 Task: Explore Airbnb accommodation in Troyan, Bulgaria from 5th November, 2023 to 16th November, 2023 for 2 adults.1  bedroom having 1 bed and 1 bathroom. Property type can be hotel. Booking option can be shelf check-in. Look for 5 properties as per requirement.
Action: Mouse moved to (166, 94)
Screenshot: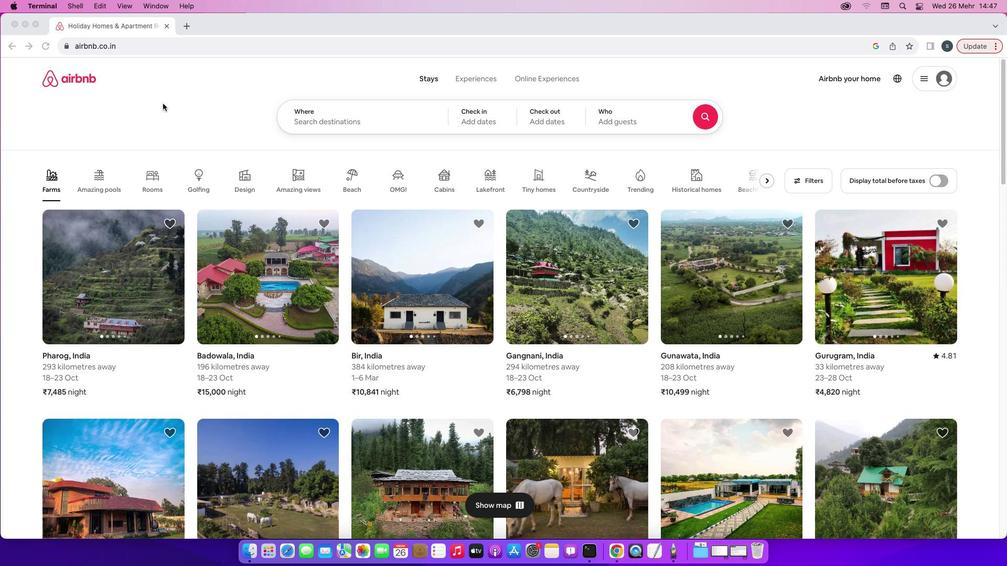 
Action: Mouse pressed left at (166, 94)
Screenshot: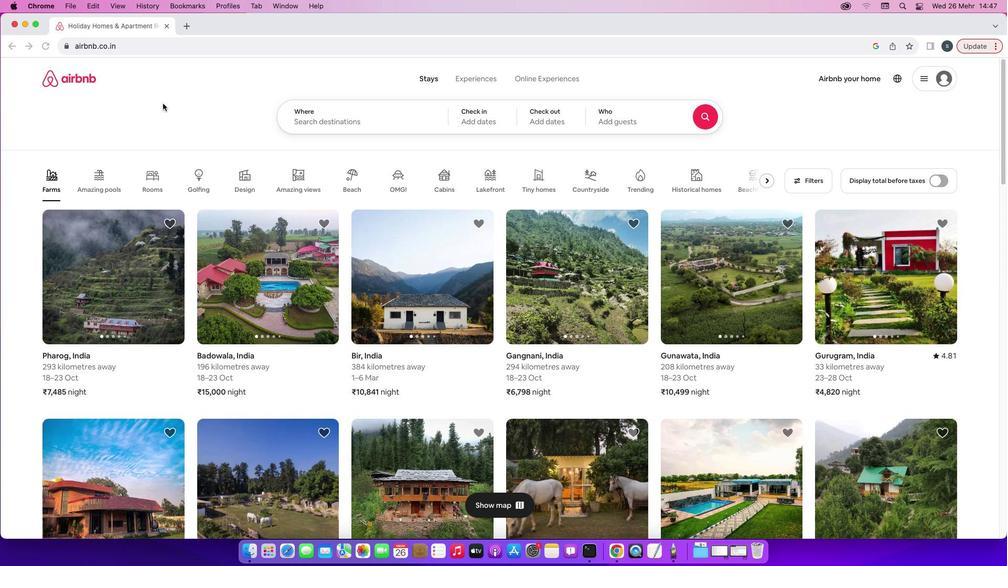 
Action: Mouse moved to (348, 110)
Screenshot: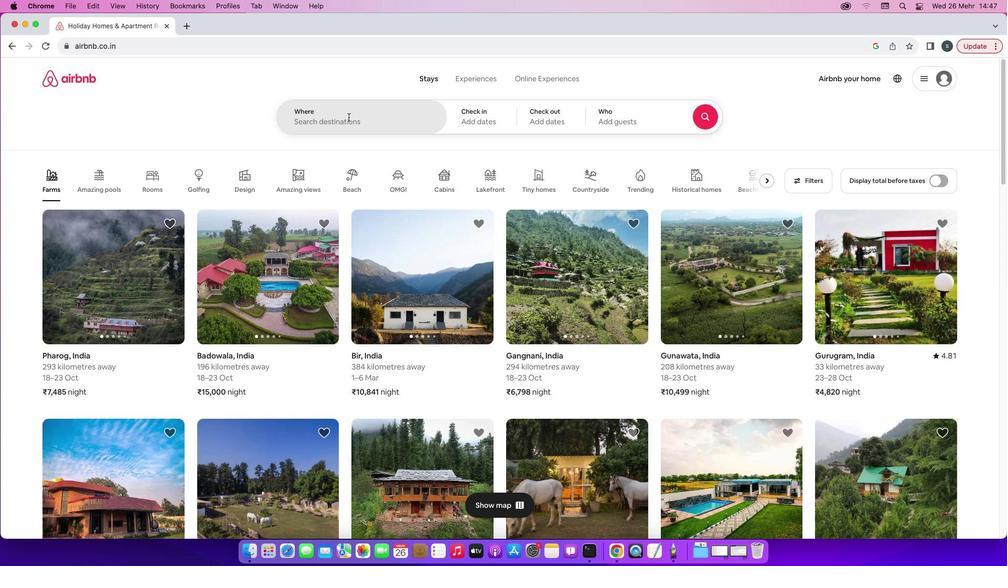 
Action: Mouse pressed left at (348, 110)
Screenshot: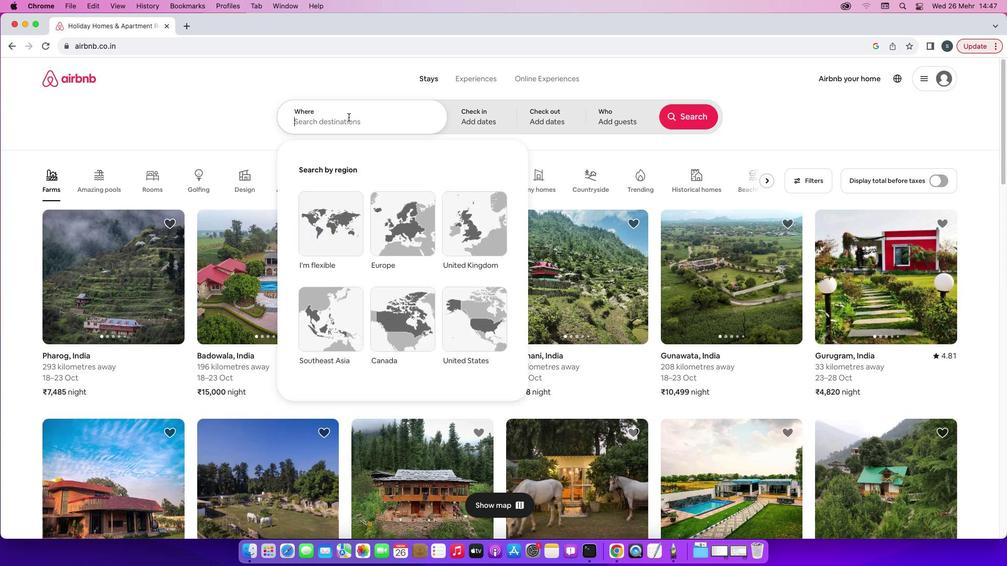 
Action: Key pressed 'T'Key.caps_lock'r''o''y''a''n'','Key.spaceKey.caps_lock'B'Key.caps_lock'u''l''g''a''r''i''a'Key.enter
Screenshot: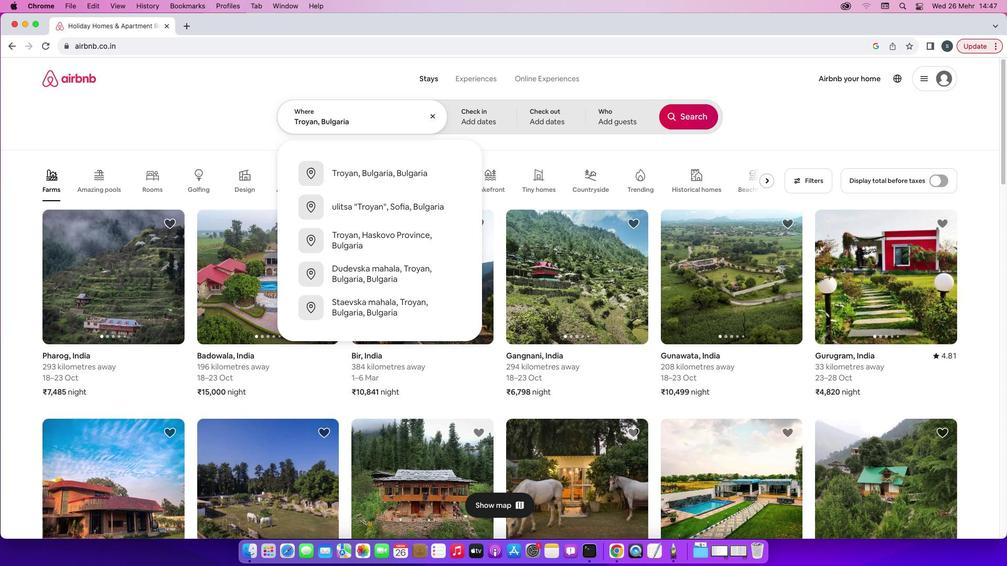 
Action: Mouse moved to (522, 287)
Screenshot: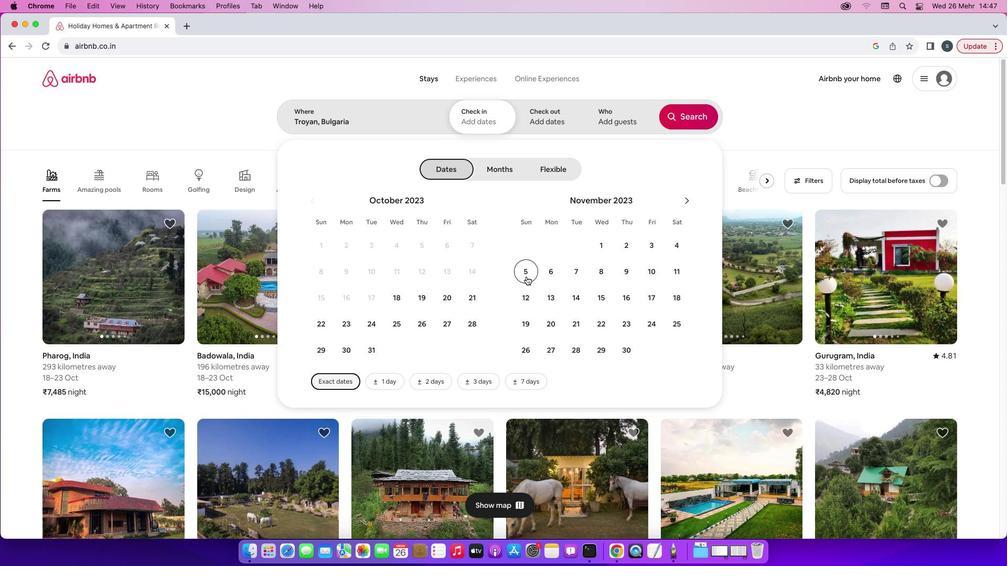 
Action: Mouse pressed left at (522, 287)
Screenshot: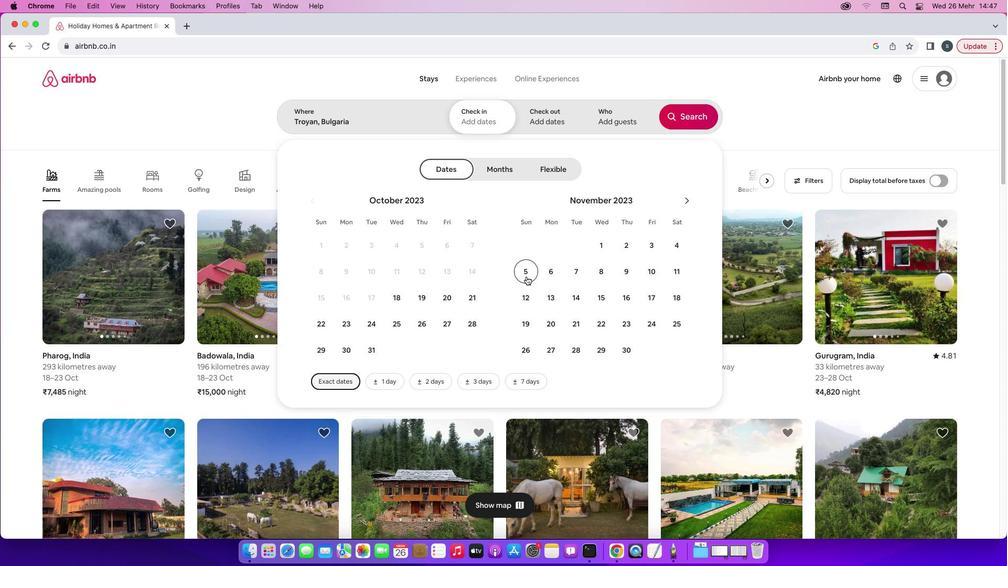 
Action: Mouse moved to (622, 316)
Screenshot: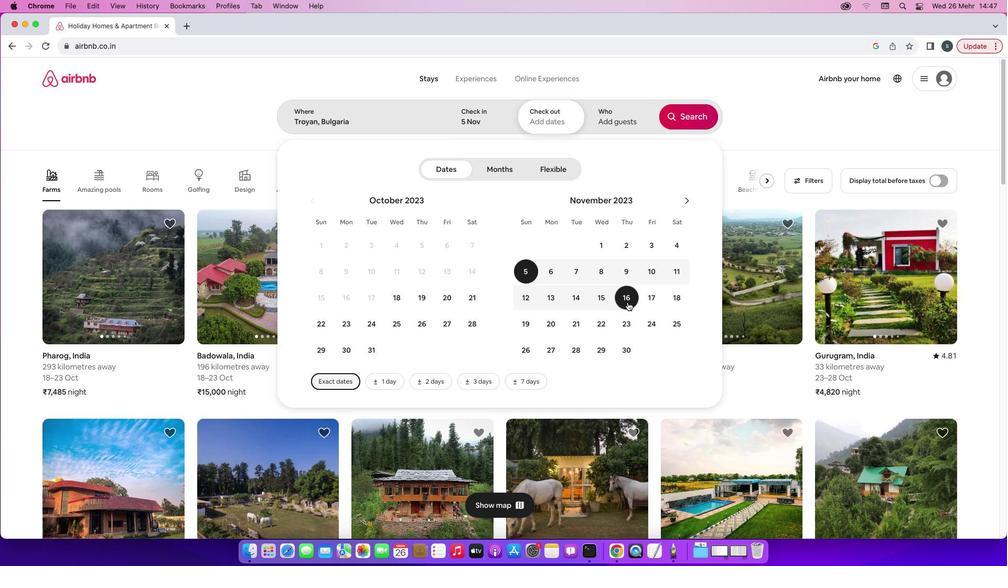 
Action: Mouse pressed left at (622, 316)
Screenshot: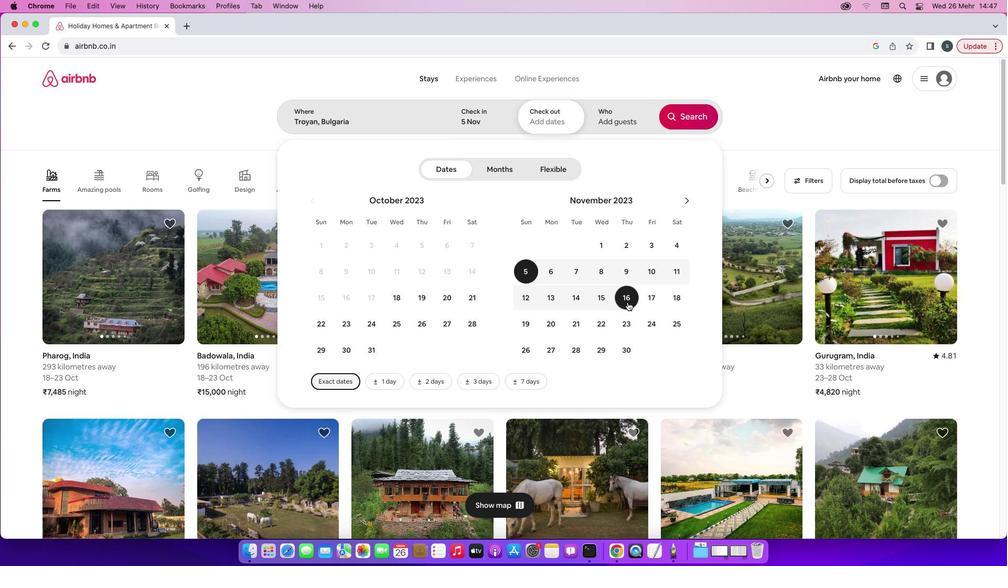 
Action: Mouse moved to (595, 106)
Screenshot: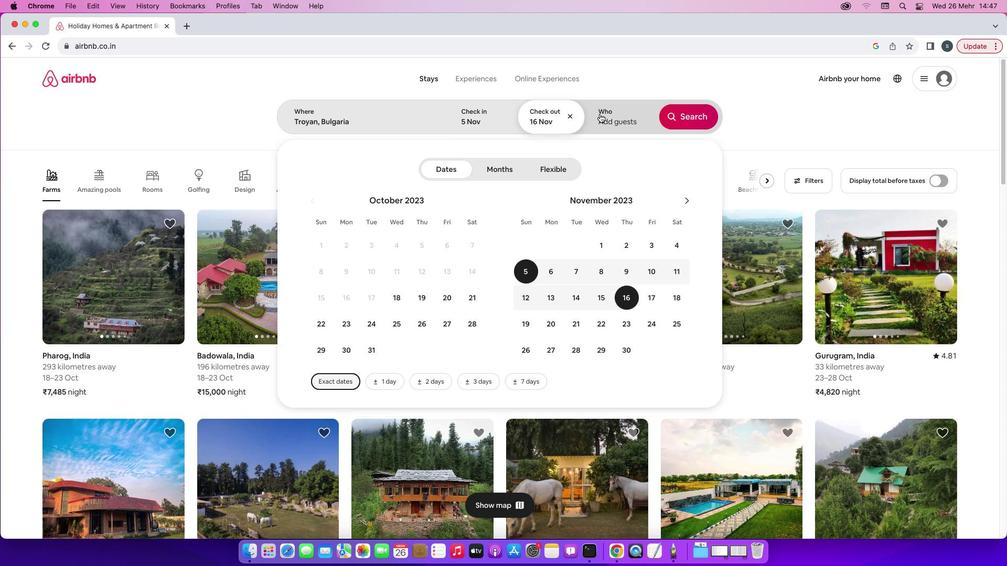 
Action: Mouse pressed left at (595, 106)
Screenshot: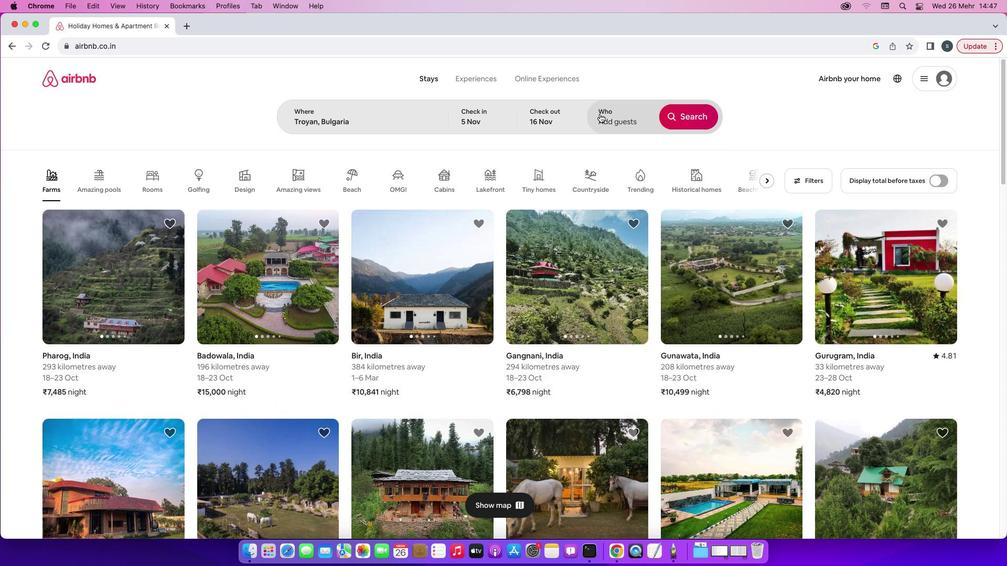 
Action: Mouse moved to (686, 174)
Screenshot: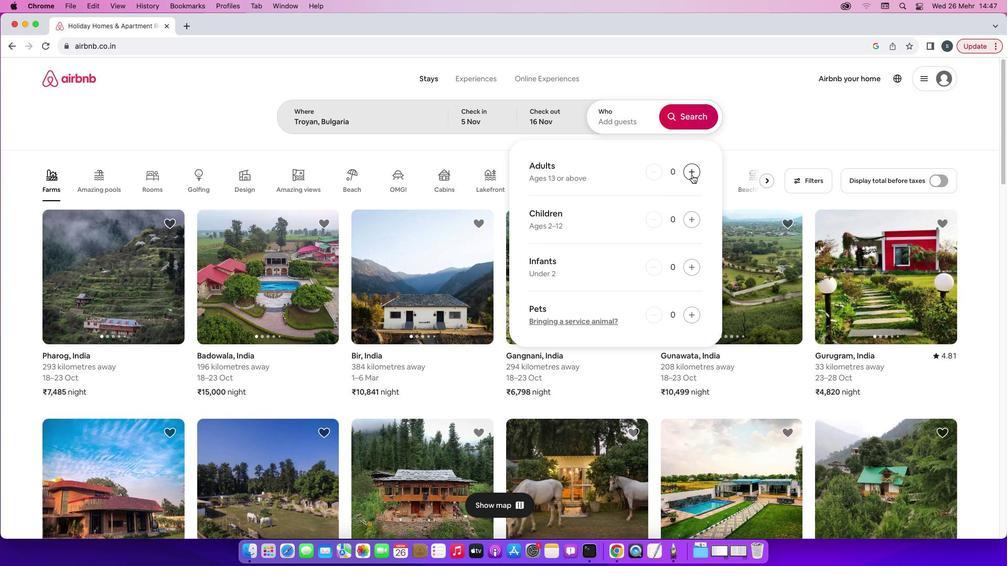 
Action: Mouse pressed left at (686, 174)
Screenshot: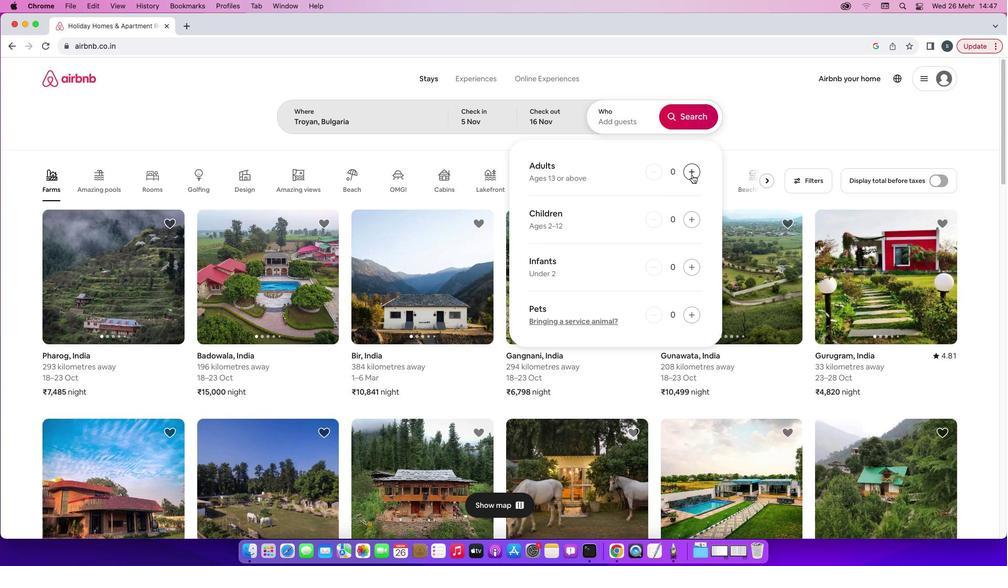 
Action: Mouse pressed left at (686, 174)
Screenshot: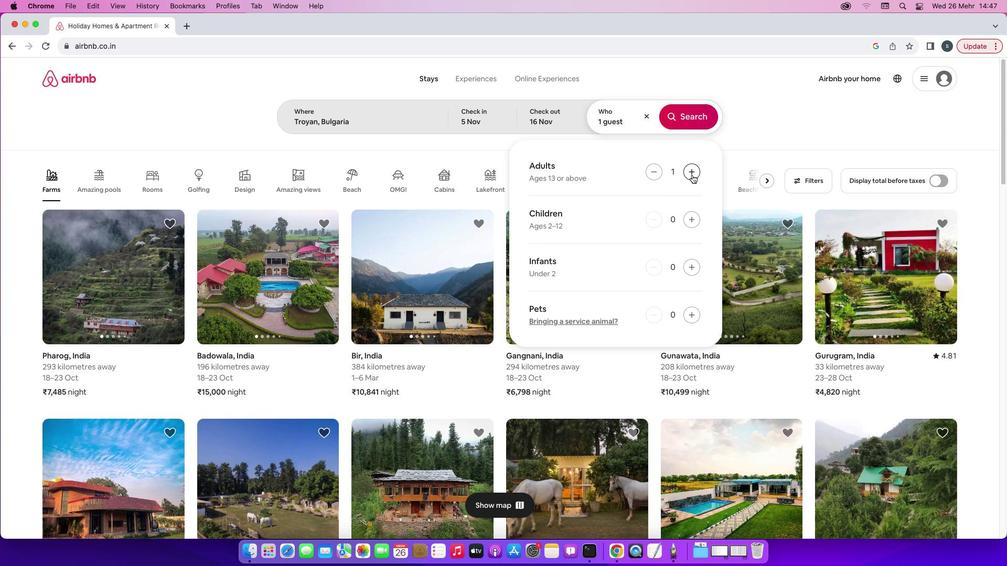 
Action: Mouse moved to (674, 109)
Screenshot: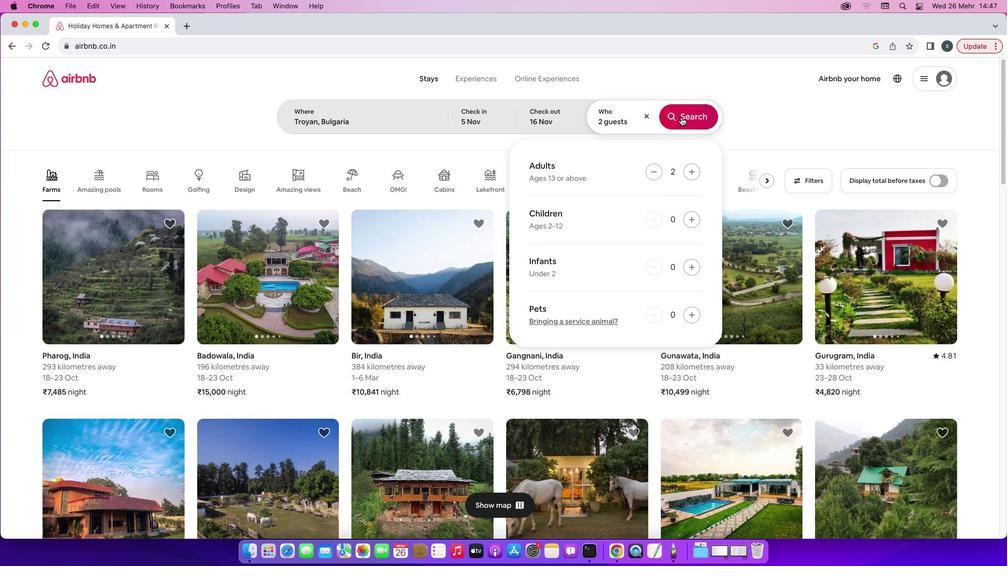 
Action: Mouse pressed left at (674, 109)
Screenshot: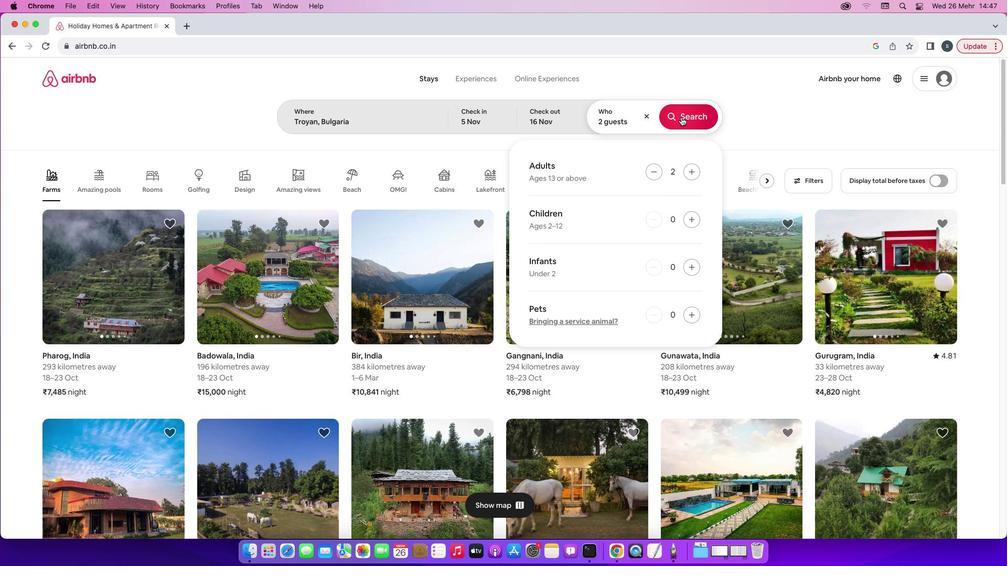 
Action: Mouse moved to (831, 116)
Screenshot: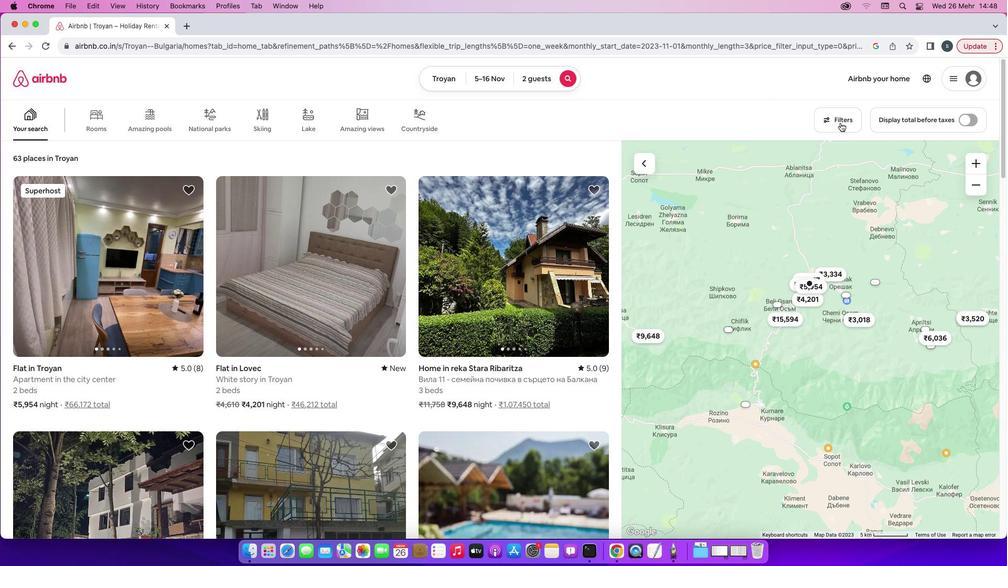 
Action: Mouse pressed left at (831, 116)
Screenshot: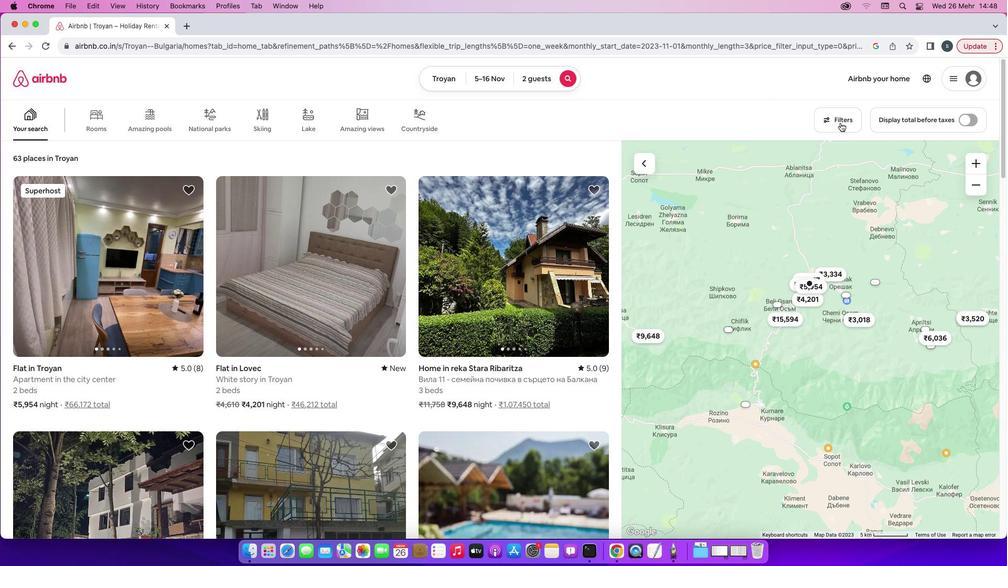 
Action: Mouse moved to (445, 345)
Screenshot: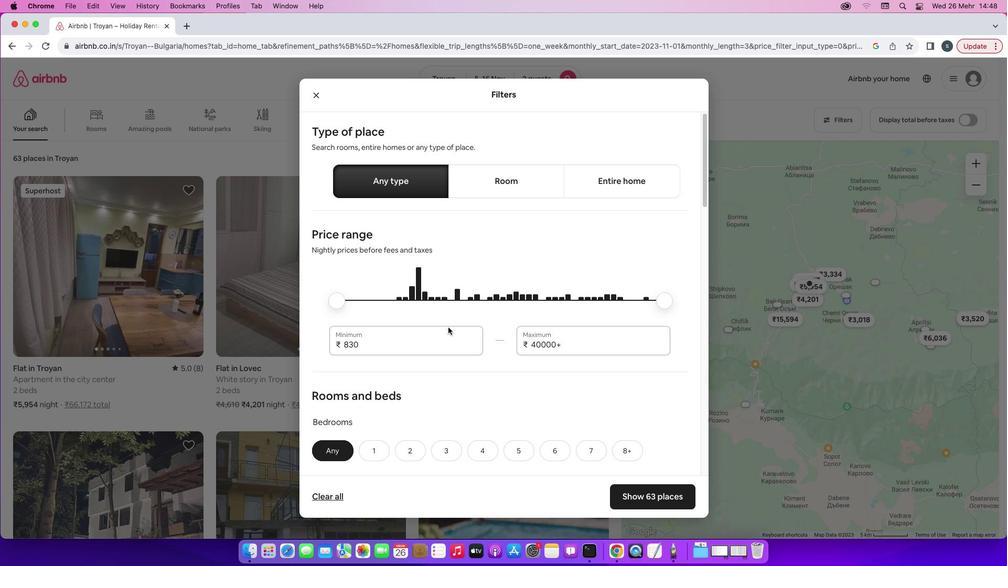
Action: Mouse scrolled (445, 345) with delta (6, -20)
Screenshot: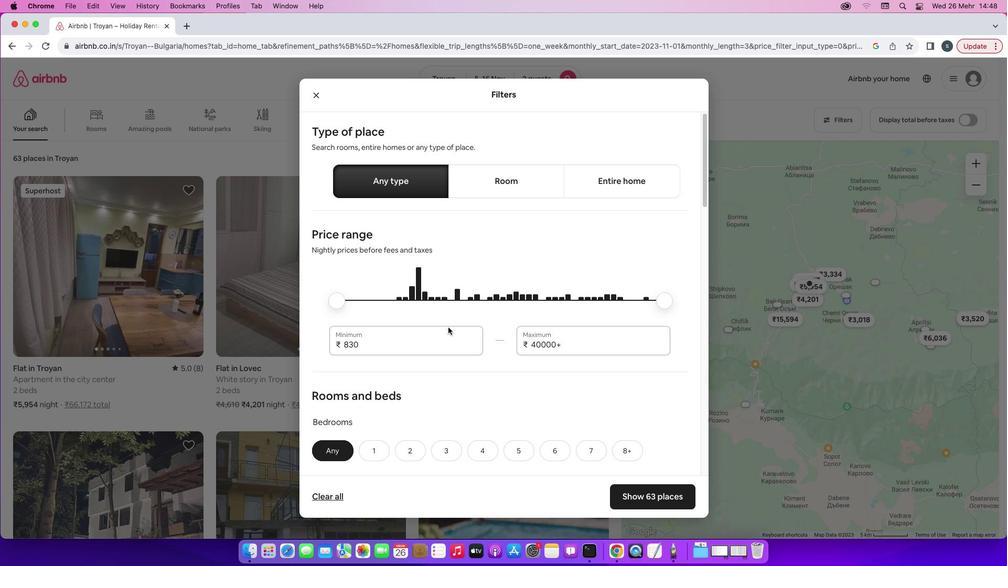 
Action: Mouse scrolled (445, 345) with delta (6, -20)
Screenshot: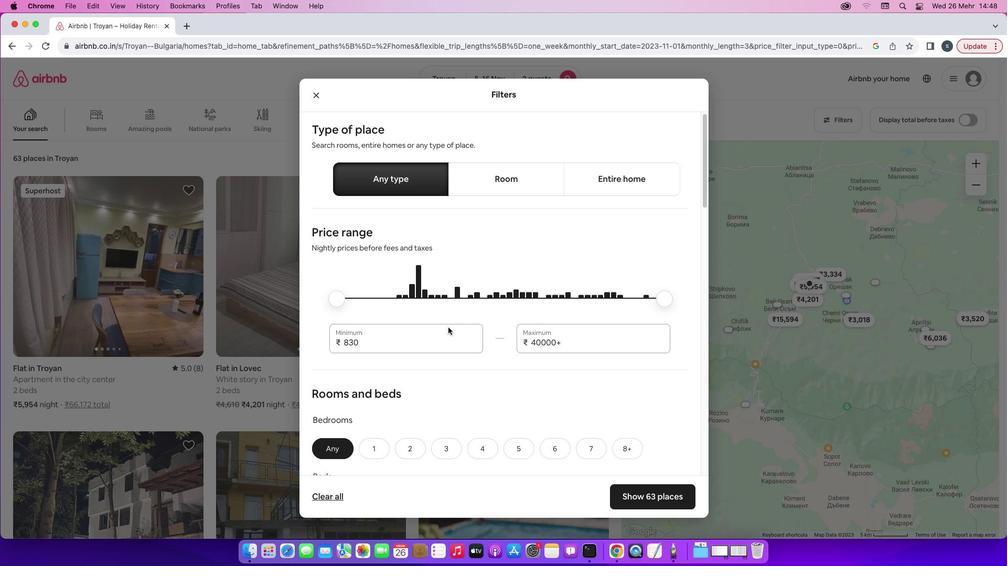 
Action: Mouse scrolled (445, 345) with delta (6, -20)
Screenshot: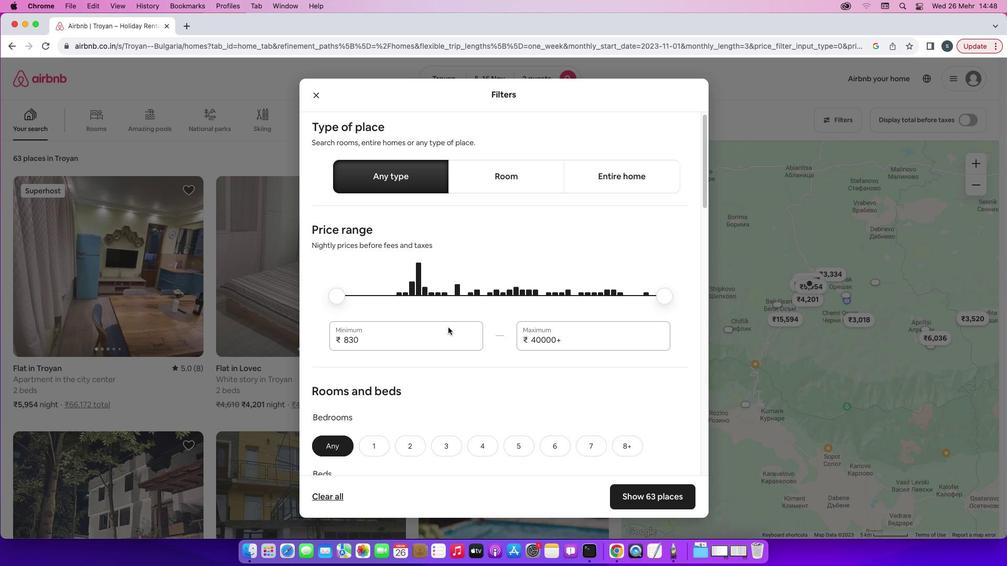 
Action: Mouse scrolled (445, 345) with delta (6, -21)
Screenshot: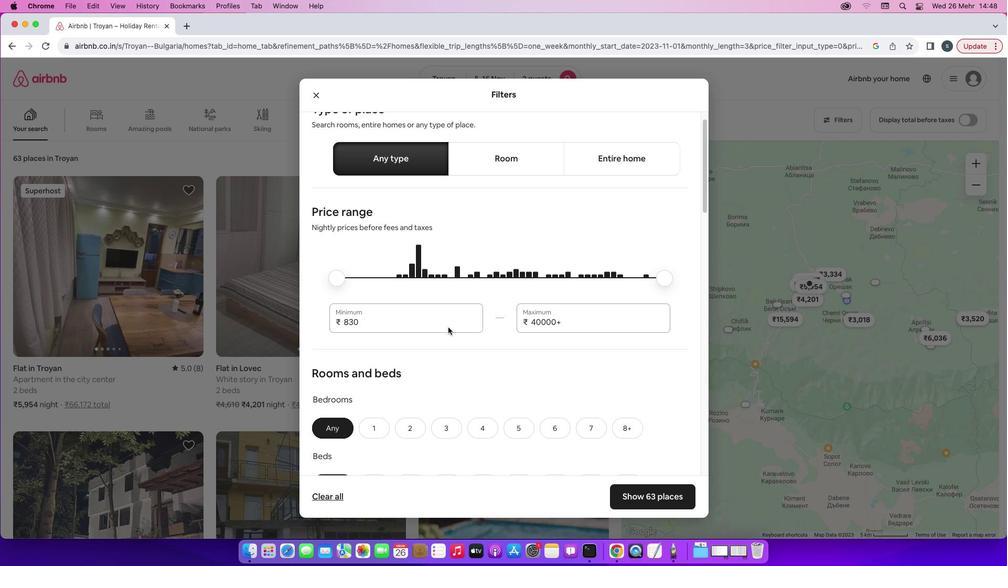 
Action: Mouse scrolled (445, 345) with delta (6, -20)
Screenshot: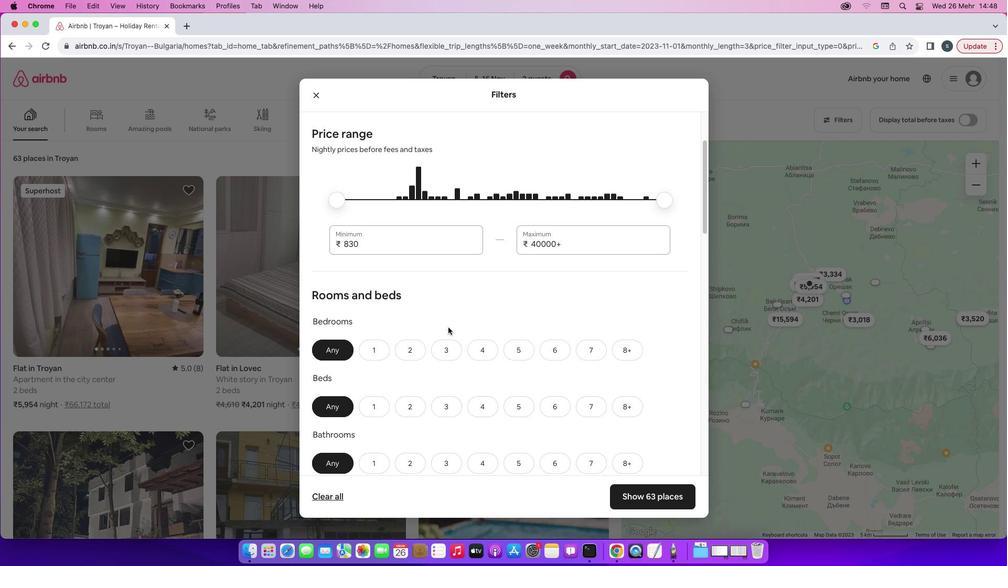 
Action: Mouse scrolled (445, 345) with delta (6, -20)
Screenshot: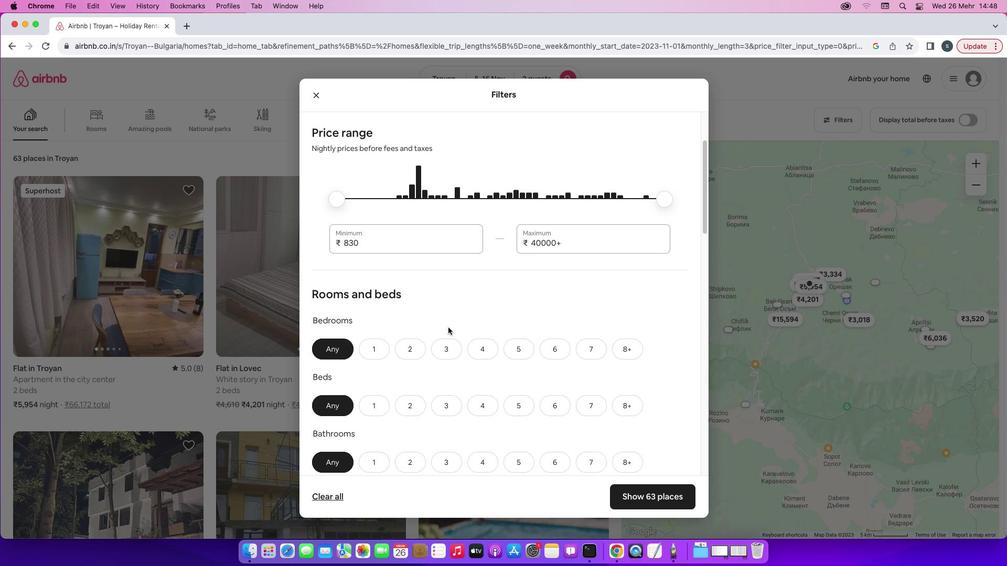 
Action: Mouse scrolled (445, 345) with delta (6, -21)
Screenshot: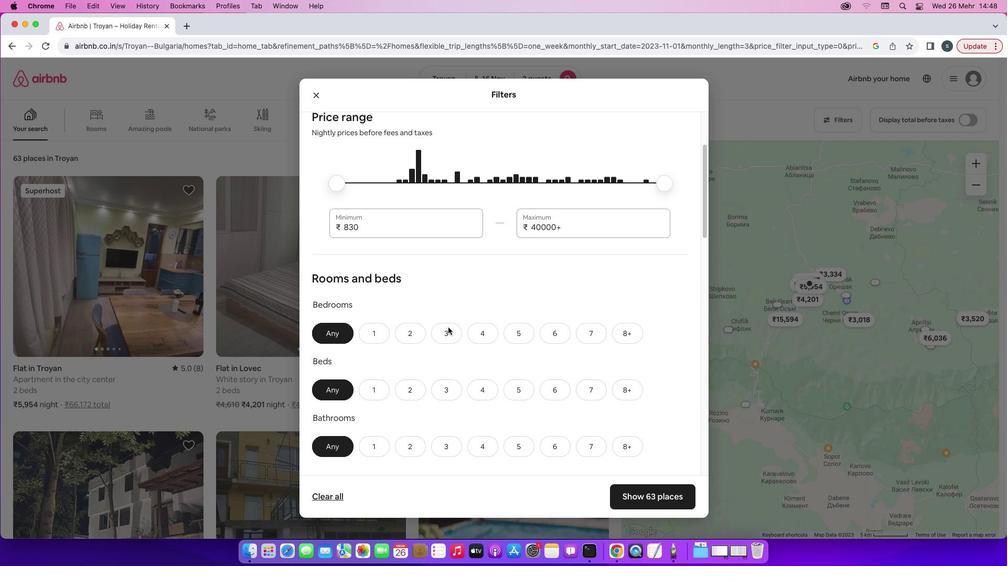 
Action: Mouse moved to (372, 282)
Screenshot: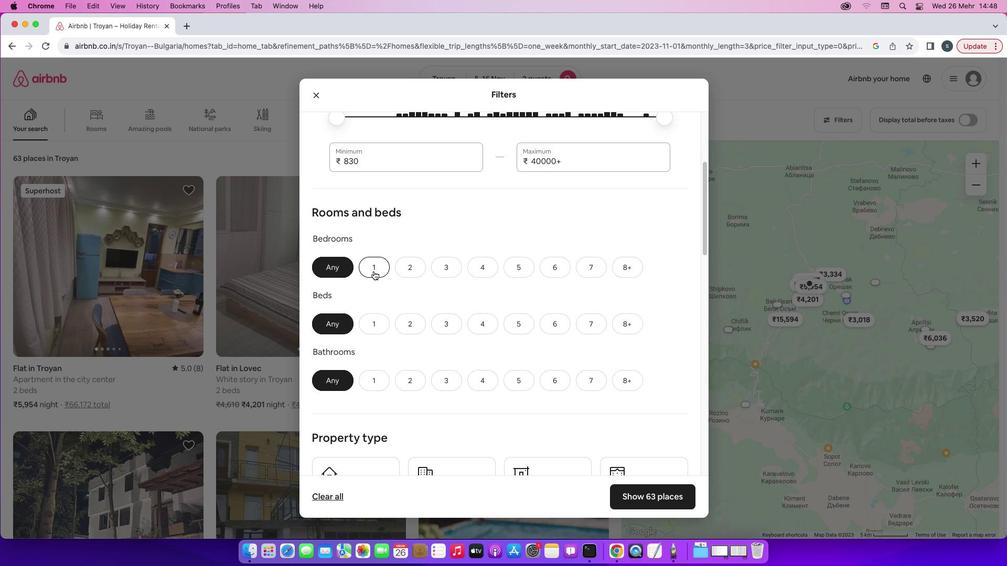 
Action: Mouse pressed left at (372, 282)
Screenshot: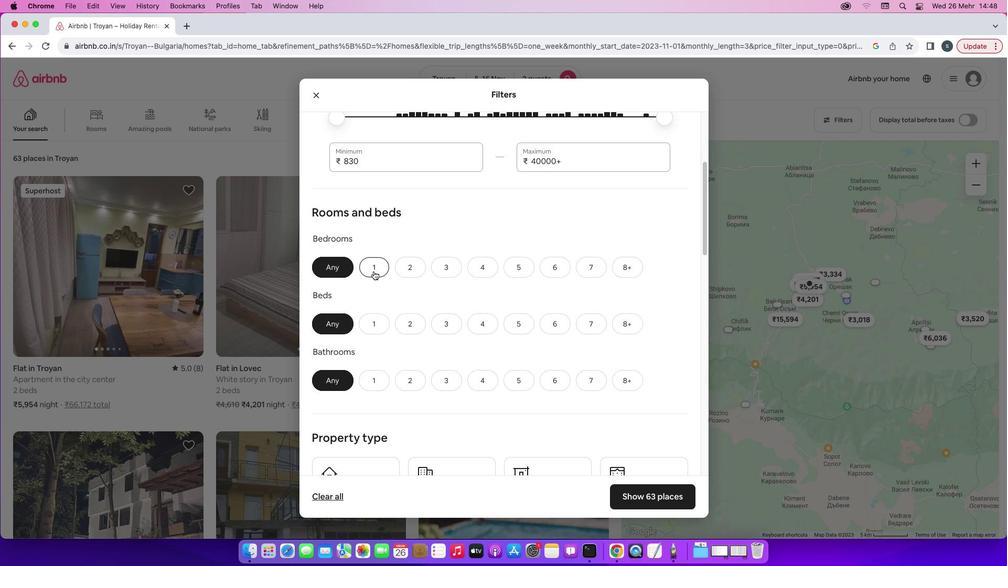 
Action: Mouse moved to (372, 350)
Screenshot: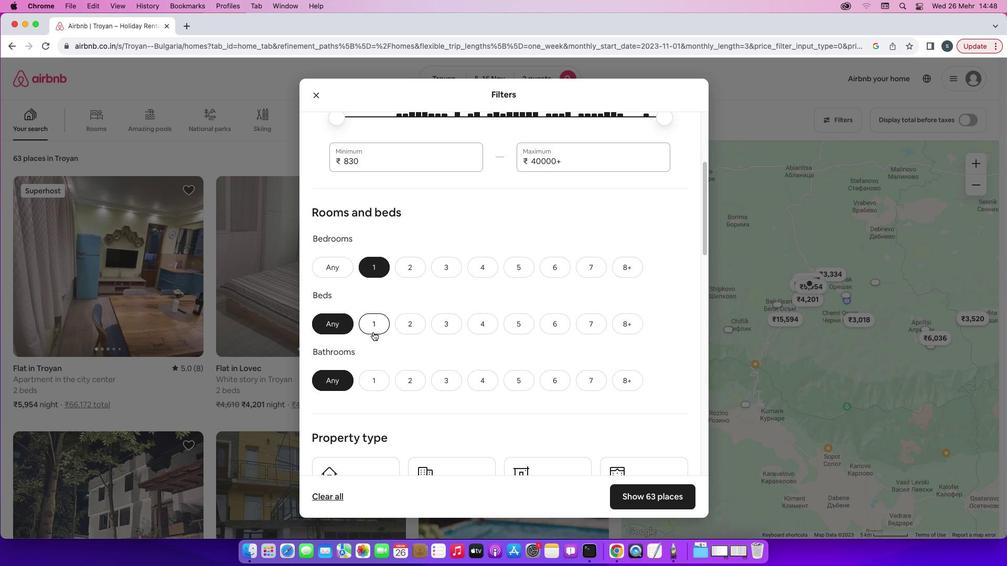 
Action: Mouse pressed left at (372, 350)
Screenshot: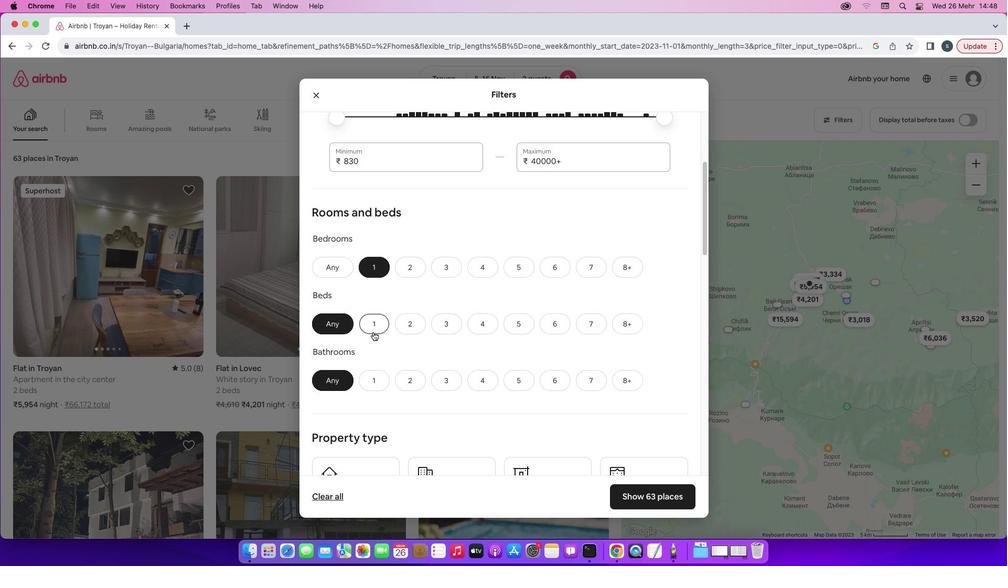 
Action: Mouse moved to (375, 400)
Screenshot: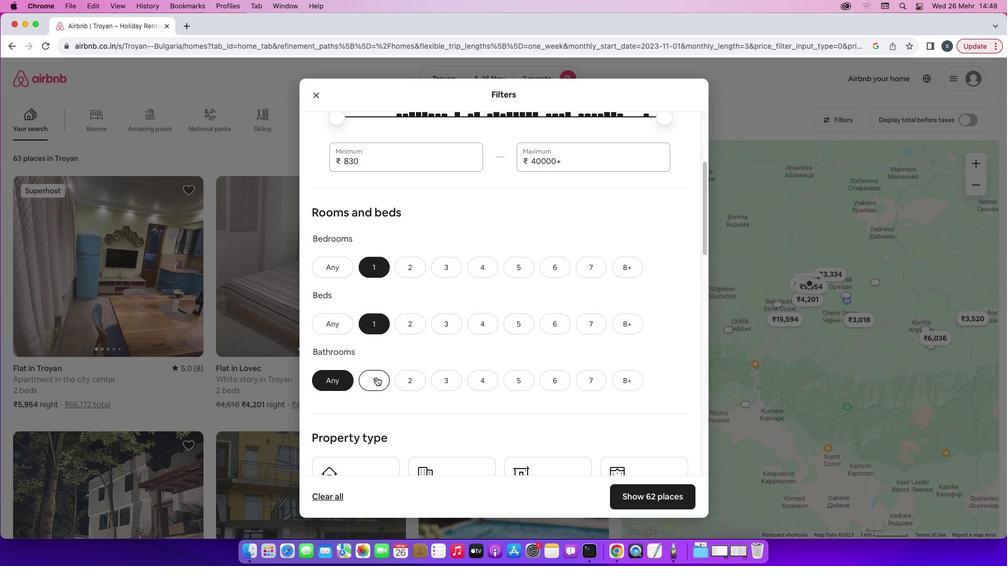 
Action: Mouse pressed left at (375, 400)
Screenshot: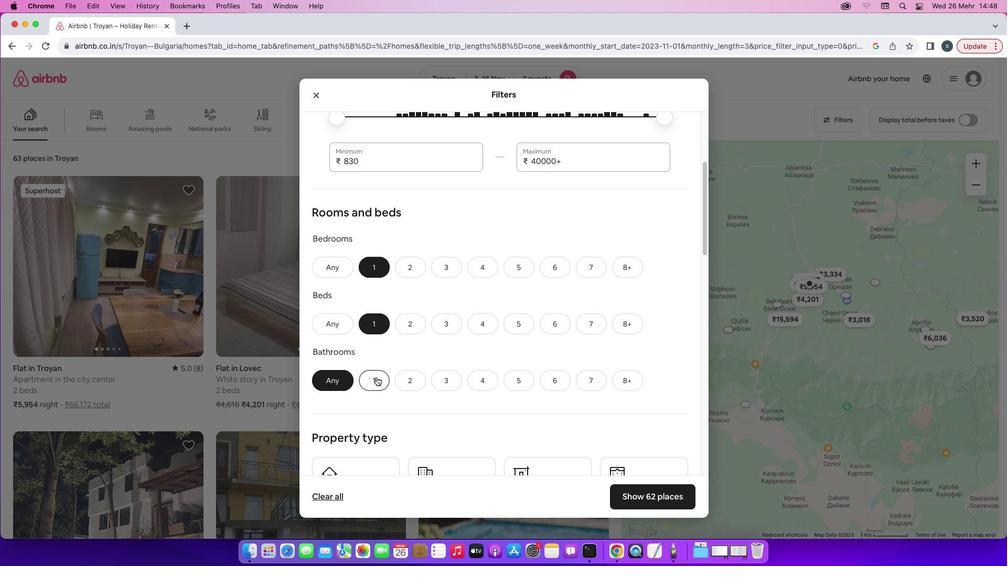 
Action: Mouse moved to (451, 375)
Screenshot: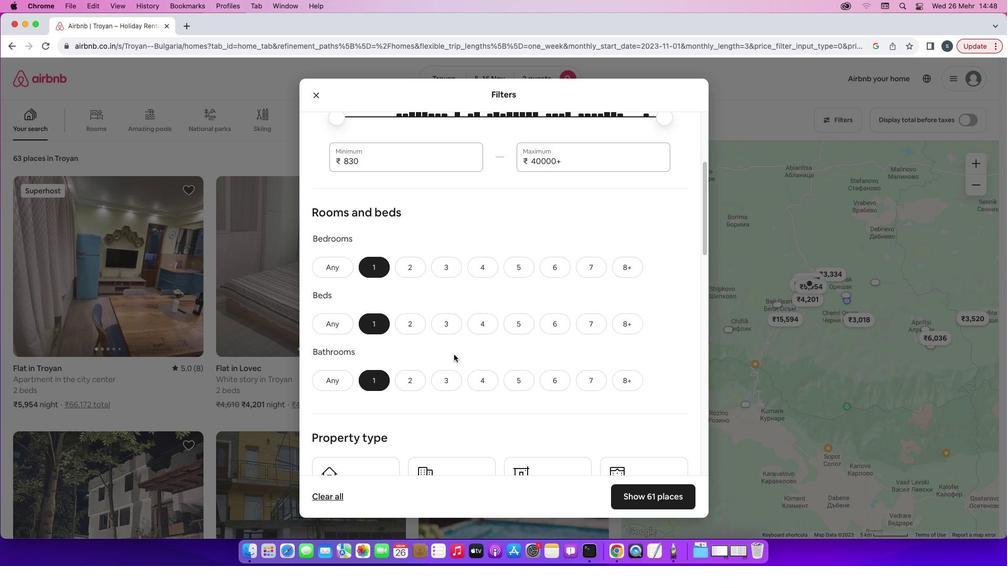 
Action: Mouse scrolled (451, 375) with delta (6, -20)
Screenshot: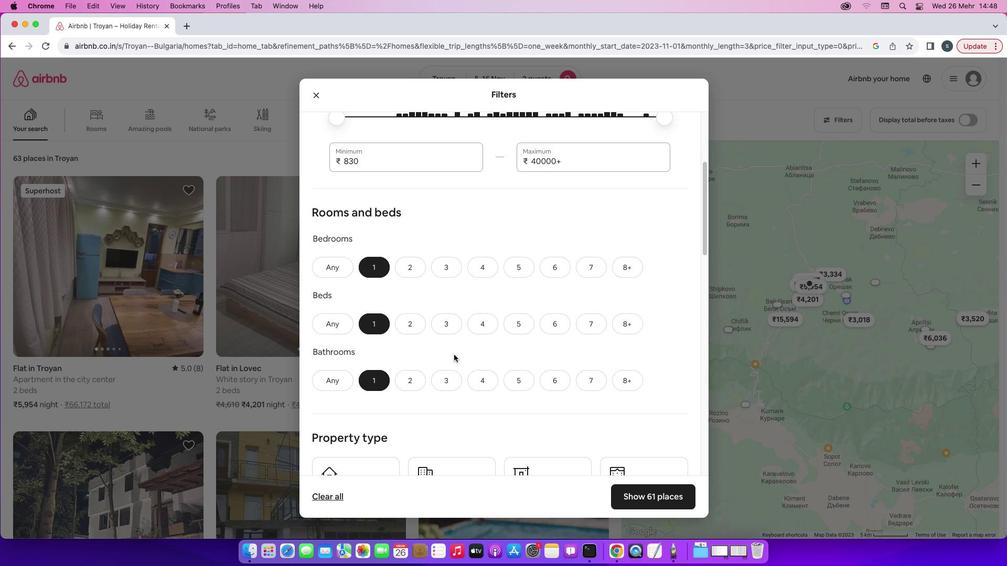
Action: Mouse scrolled (451, 375) with delta (6, -20)
Screenshot: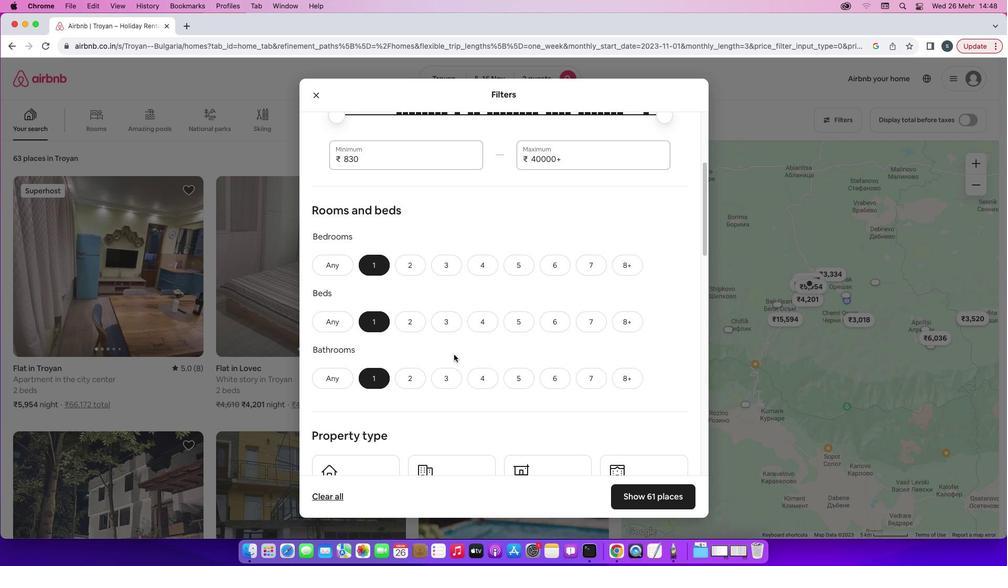 
Action: Mouse scrolled (451, 375) with delta (6, -20)
Screenshot: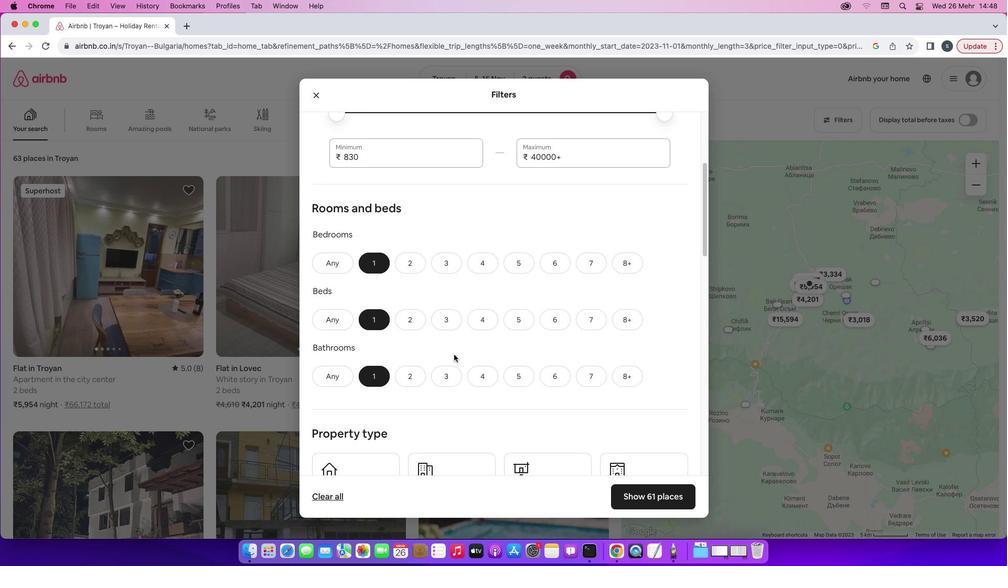 
Action: Mouse scrolled (451, 375) with delta (6, -20)
Screenshot: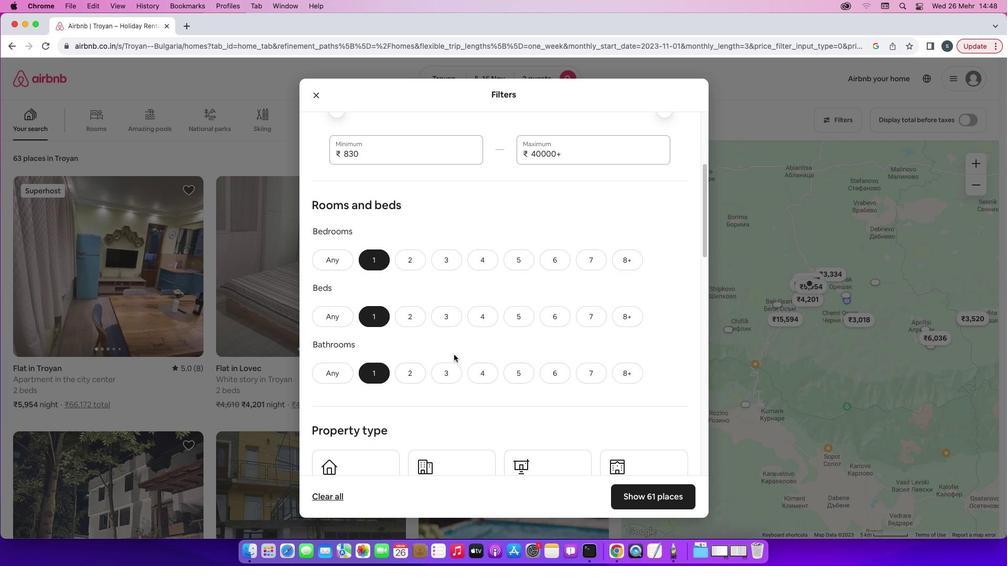 
Action: Mouse moved to (452, 375)
Screenshot: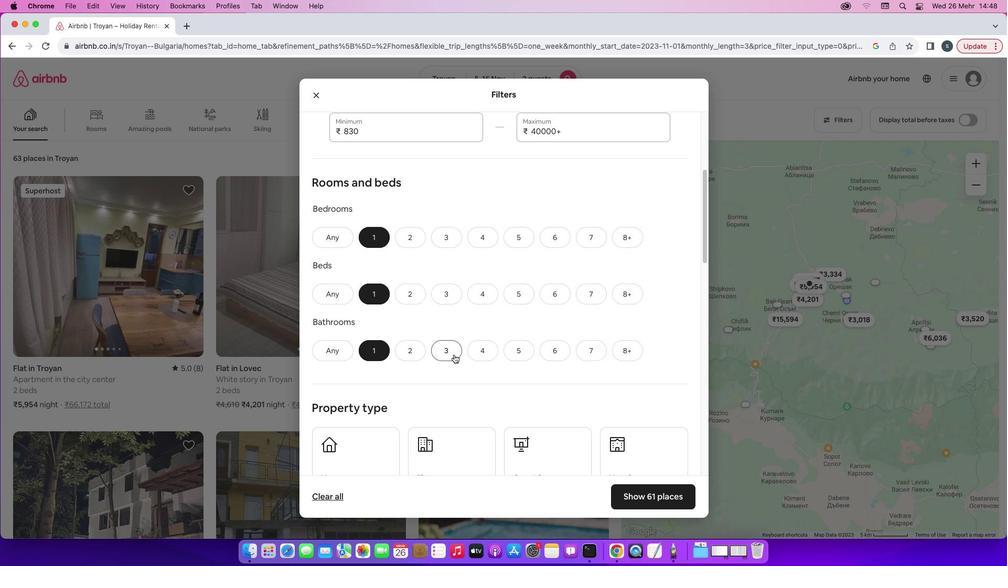
Action: Mouse scrolled (452, 375) with delta (6, -20)
Screenshot: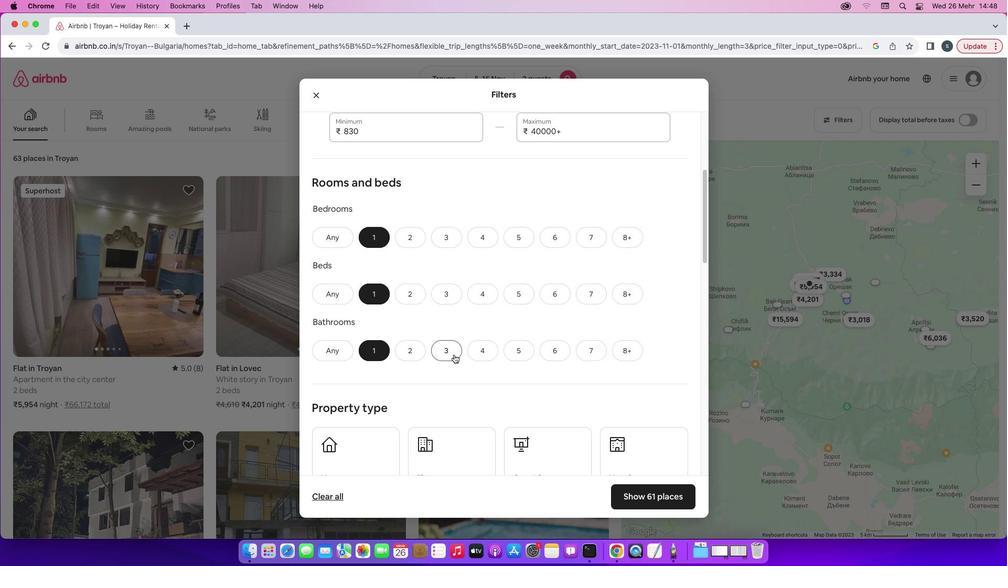 
Action: Mouse scrolled (452, 375) with delta (6, -20)
Screenshot: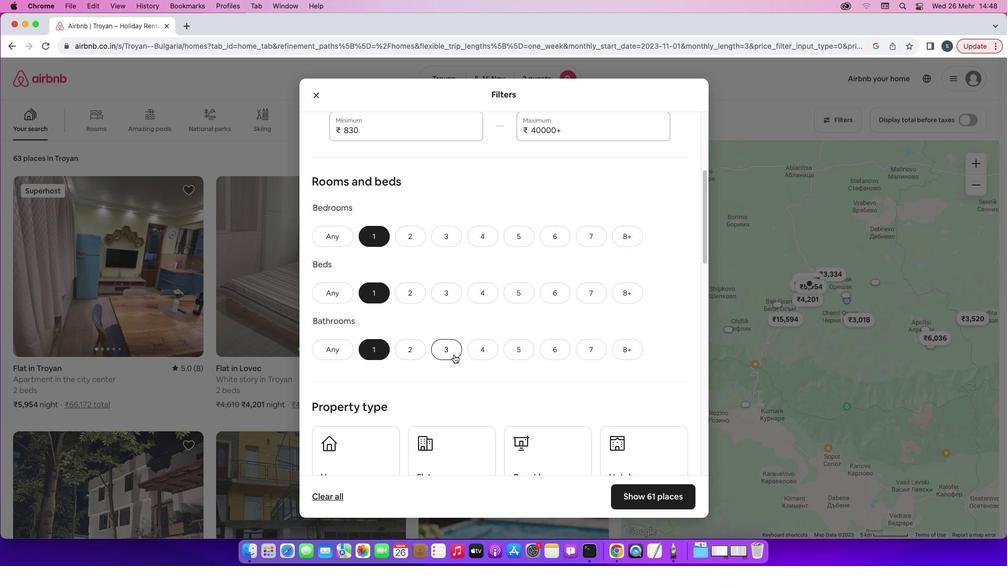 
Action: Mouse scrolled (452, 375) with delta (6, -20)
Screenshot: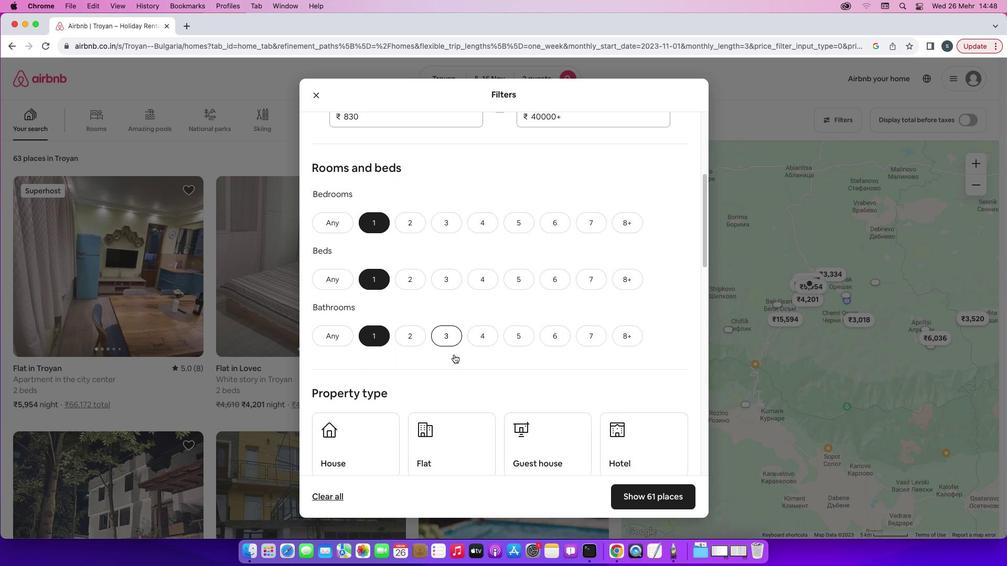 
Action: Mouse scrolled (452, 375) with delta (6, -20)
Screenshot: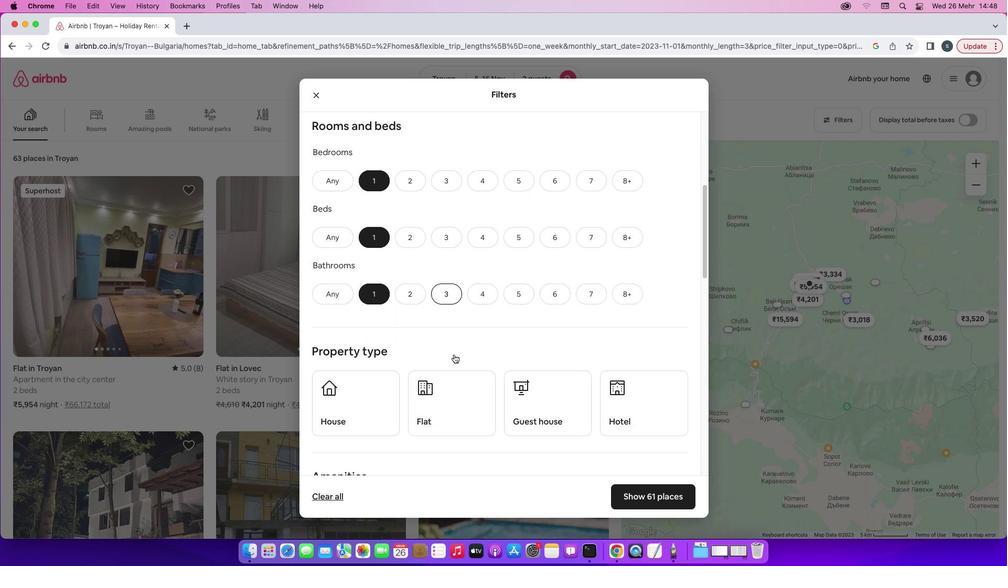 
Action: Mouse moved to (620, 432)
Screenshot: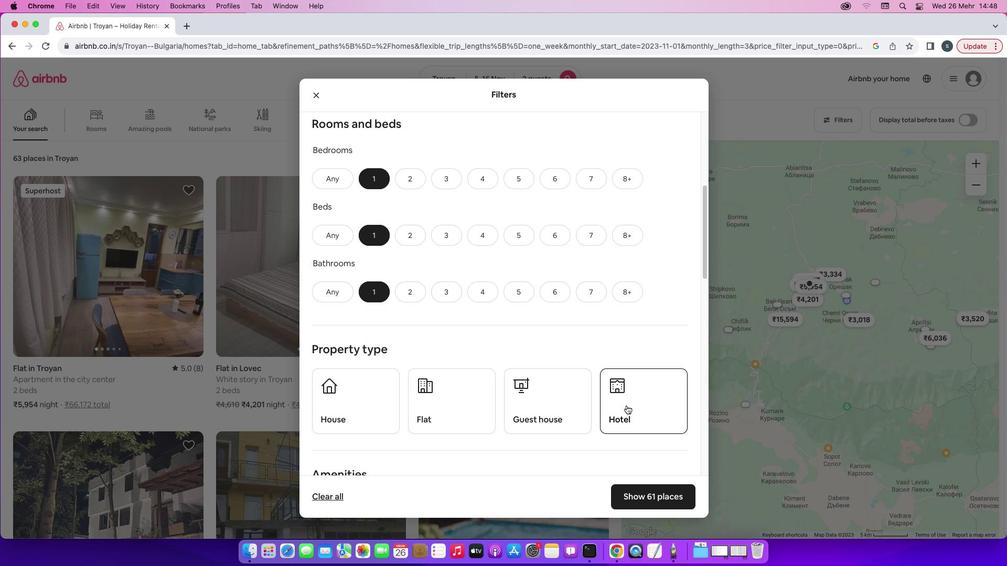 
Action: Mouse pressed left at (620, 432)
Screenshot: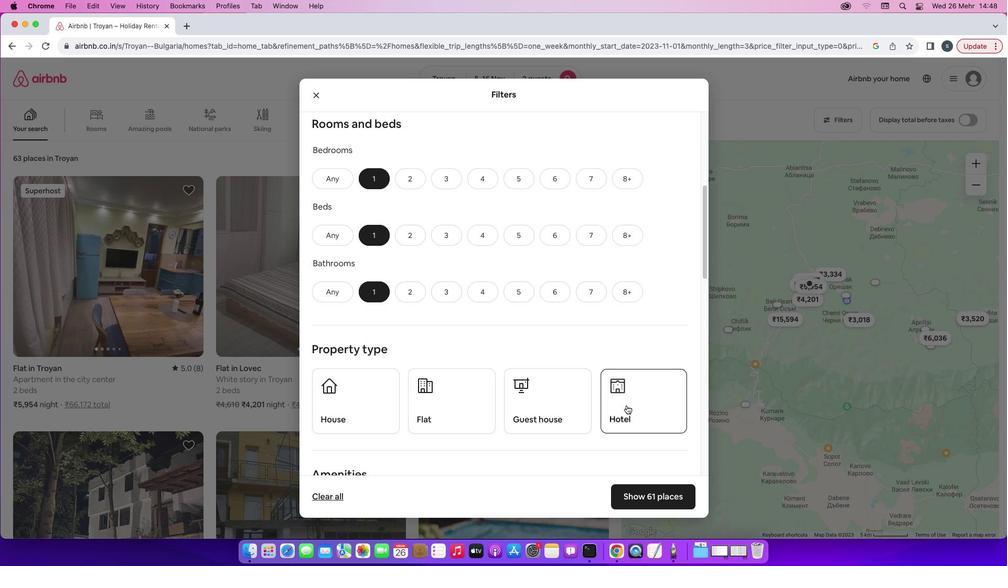 
Action: Mouse moved to (530, 363)
Screenshot: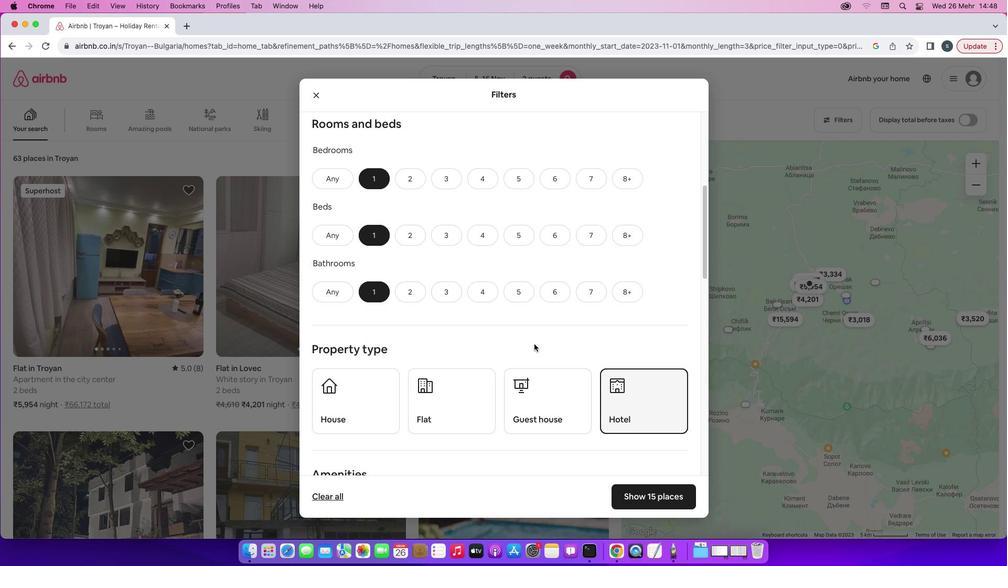 
Action: Mouse scrolled (530, 363) with delta (6, -20)
Screenshot: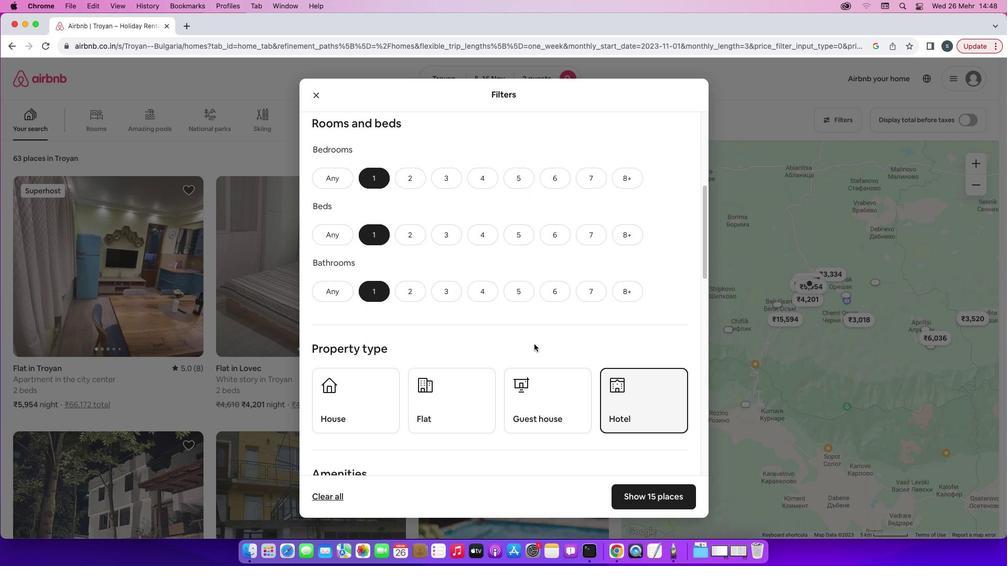 
Action: Mouse scrolled (530, 363) with delta (6, -20)
Screenshot: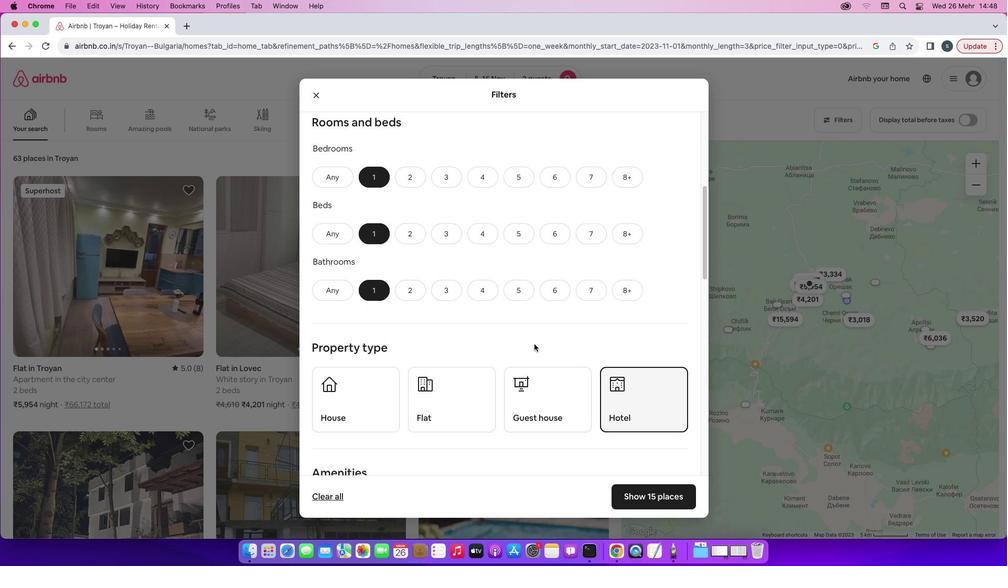 
Action: Mouse scrolled (530, 363) with delta (6, -20)
Screenshot: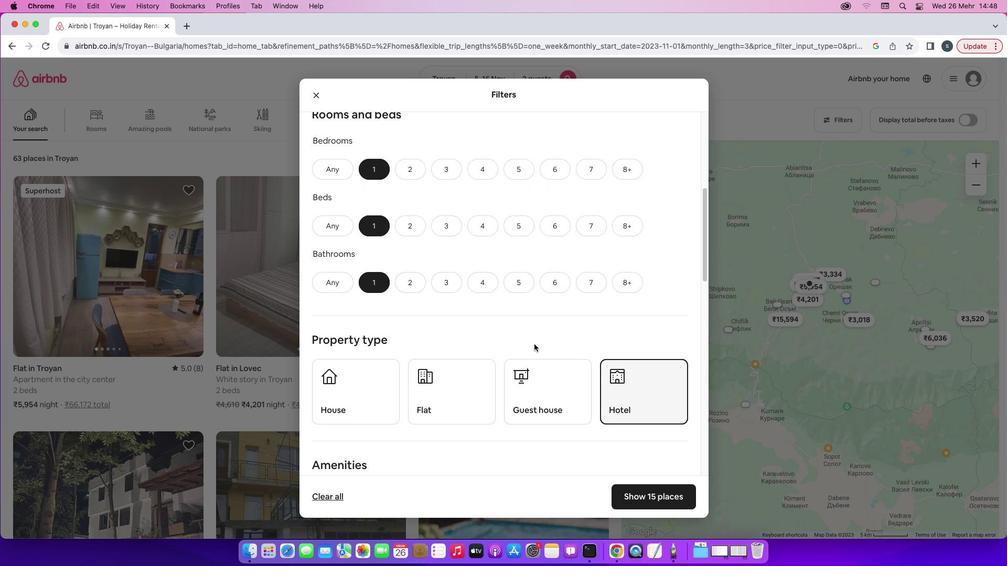 
Action: Mouse moved to (530, 363)
Screenshot: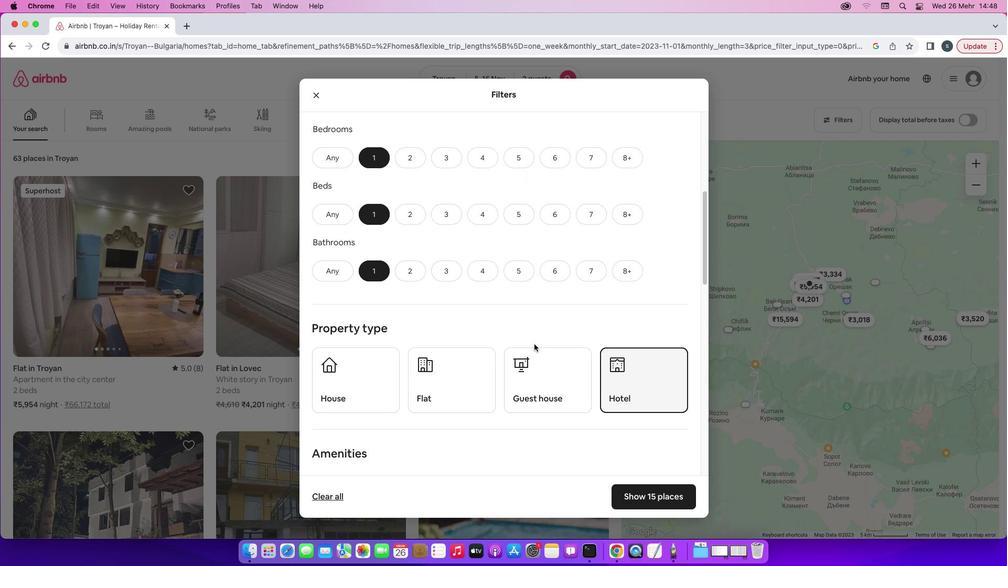 
Action: Mouse scrolled (530, 363) with delta (6, -20)
Screenshot: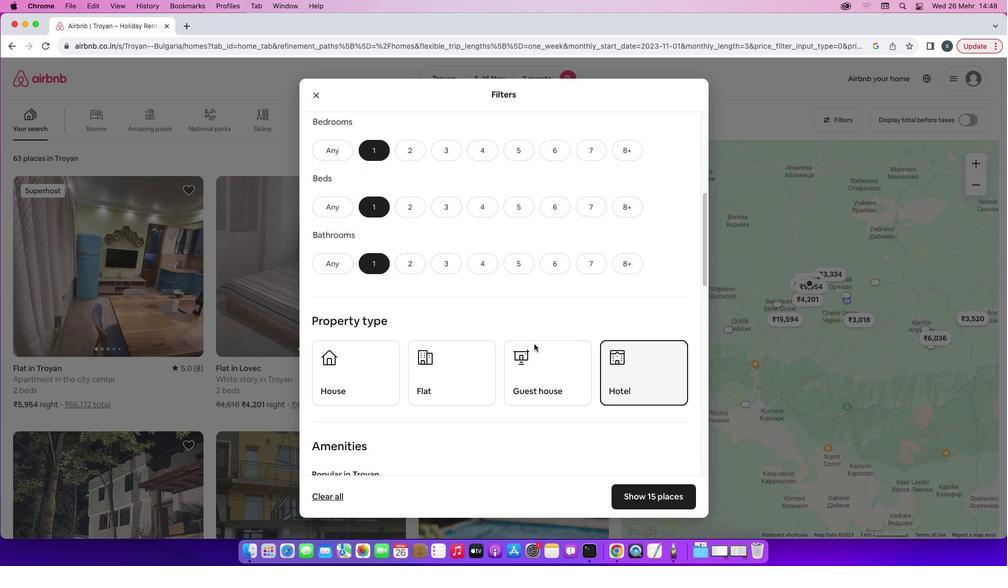 
Action: Mouse moved to (529, 365)
Screenshot: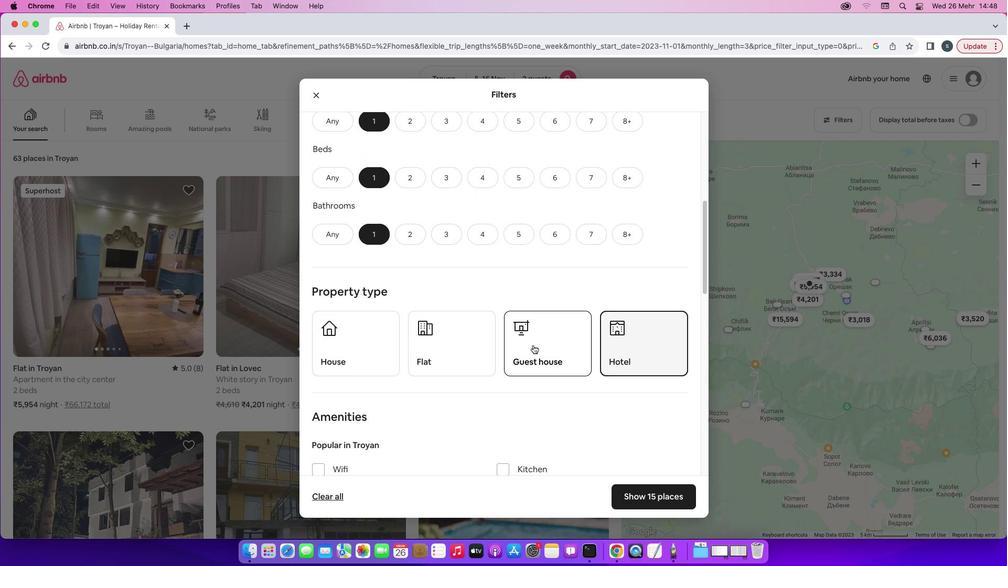 
Action: Mouse scrolled (529, 365) with delta (6, -20)
Screenshot: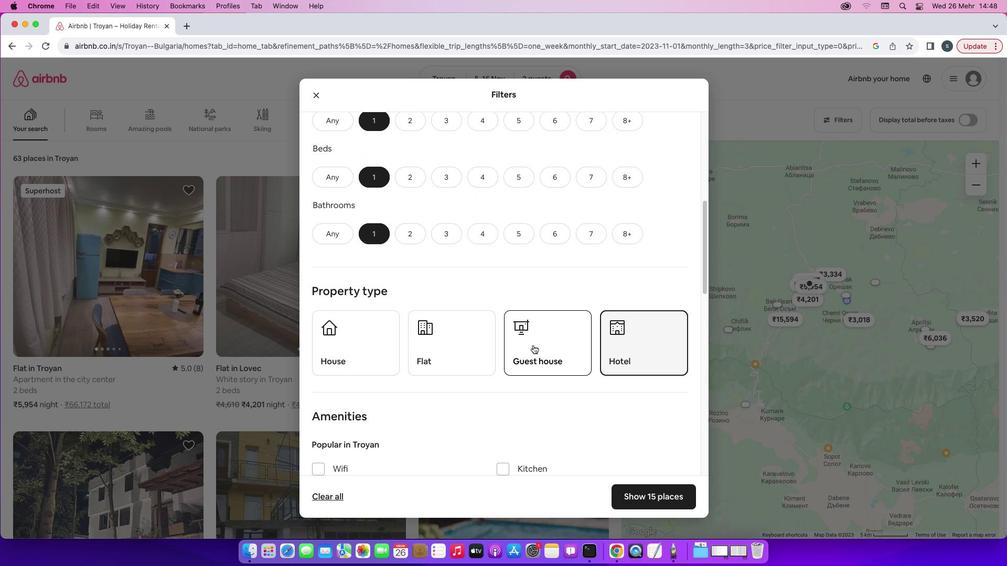 
Action: Mouse scrolled (529, 365) with delta (6, -20)
Screenshot: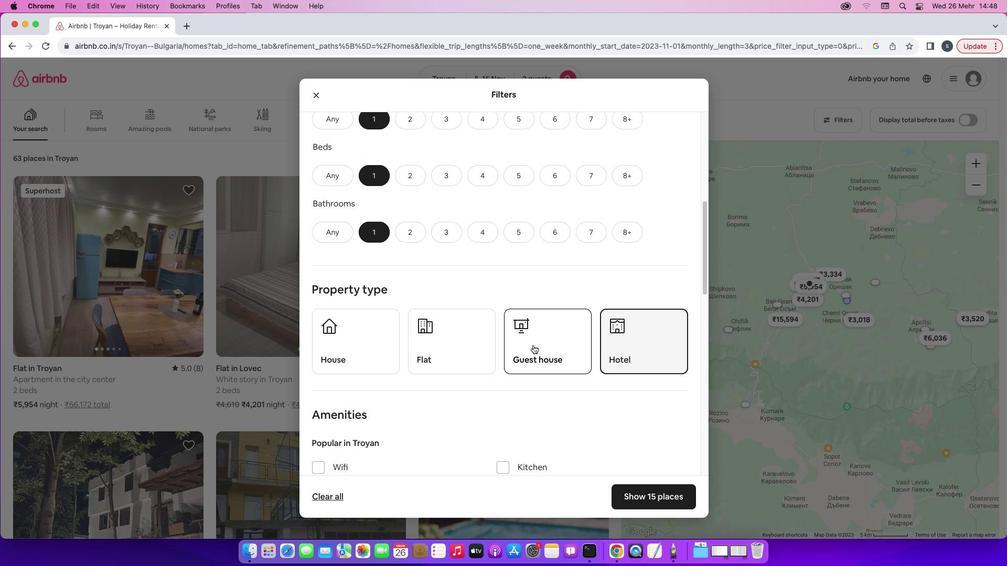 
Action: Mouse scrolled (529, 365) with delta (6, -20)
Screenshot: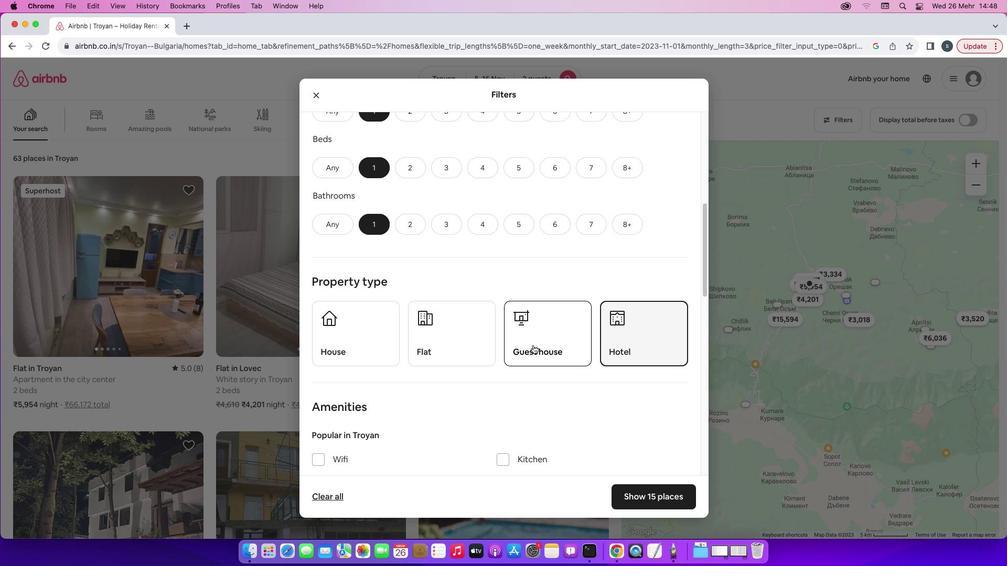 
Action: Mouse scrolled (529, 365) with delta (6, -21)
Screenshot: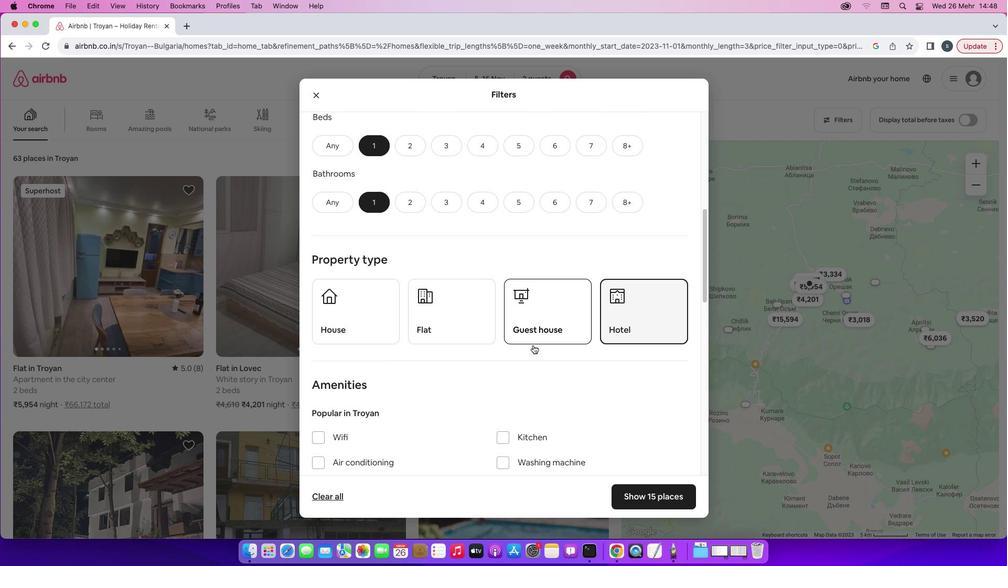 
Action: Mouse moved to (529, 366)
Screenshot: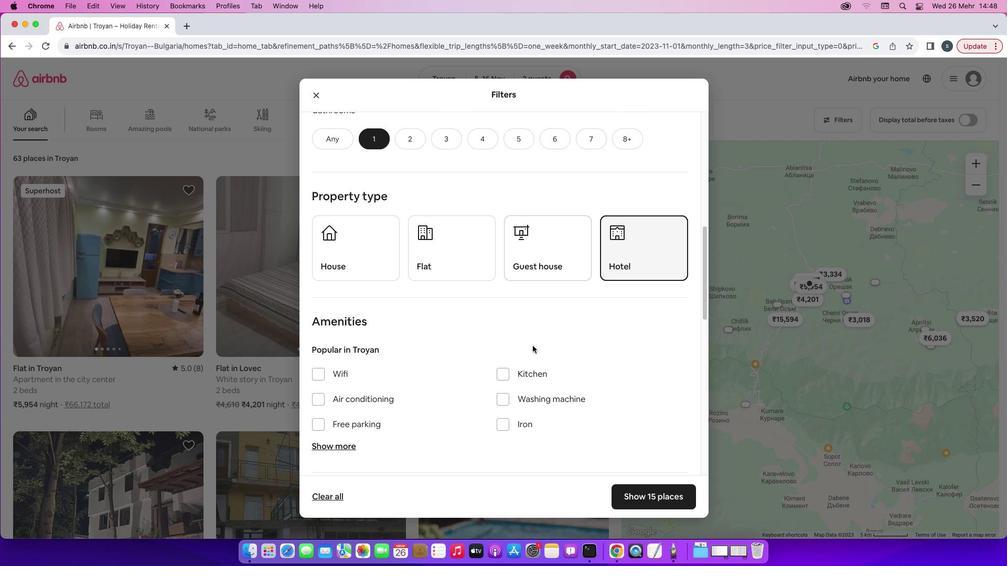 
Action: Mouse scrolled (529, 366) with delta (6, -20)
Screenshot: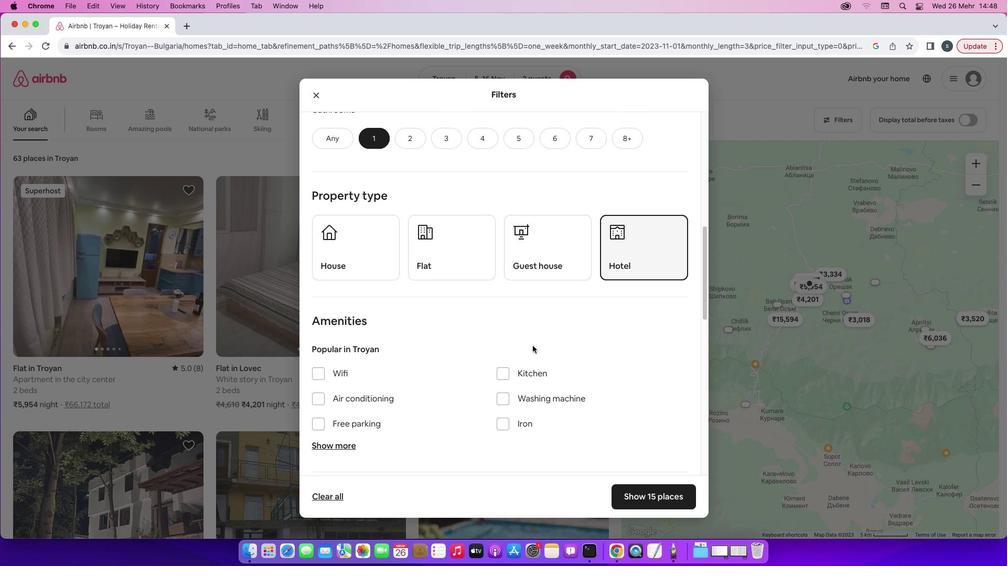 
Action: Mouse scrolled (529, 366) with delta (6, -20)
Screenshot: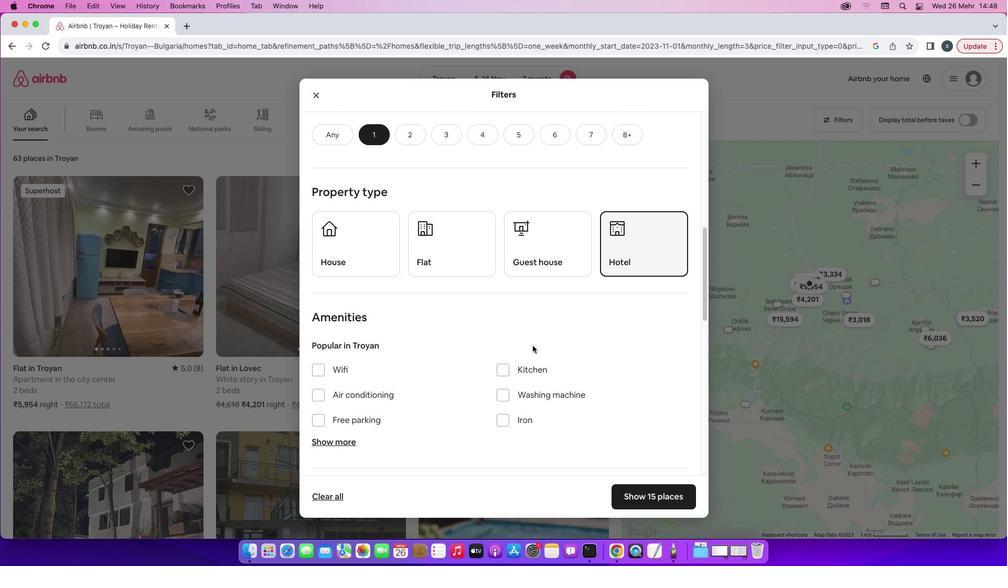 
Action: Mouse scrolled (529, 366) with delta (6, -21)
Screenshot: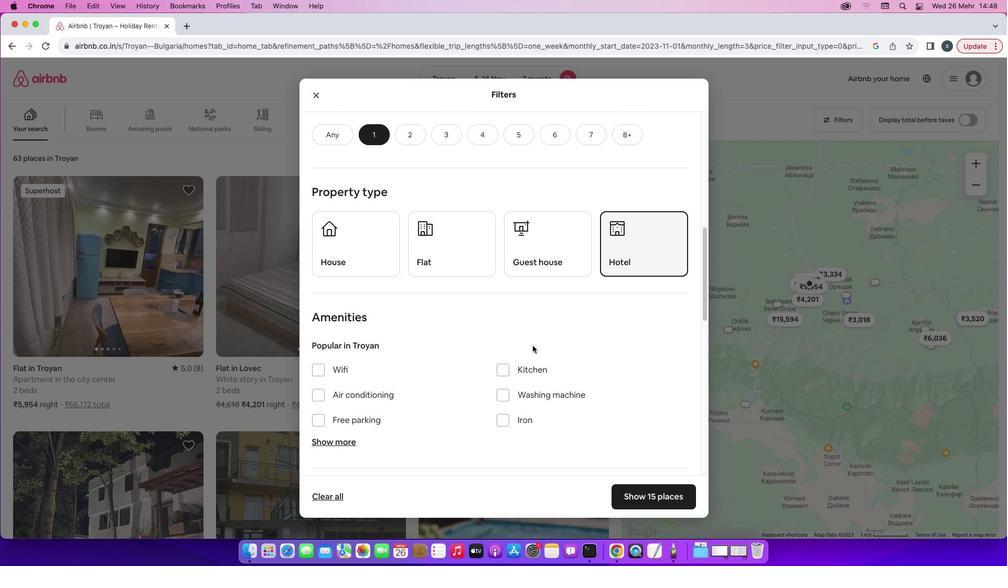 
Action: Mouse scrolled (529, 366) with delta (6, -22)
Screenshot: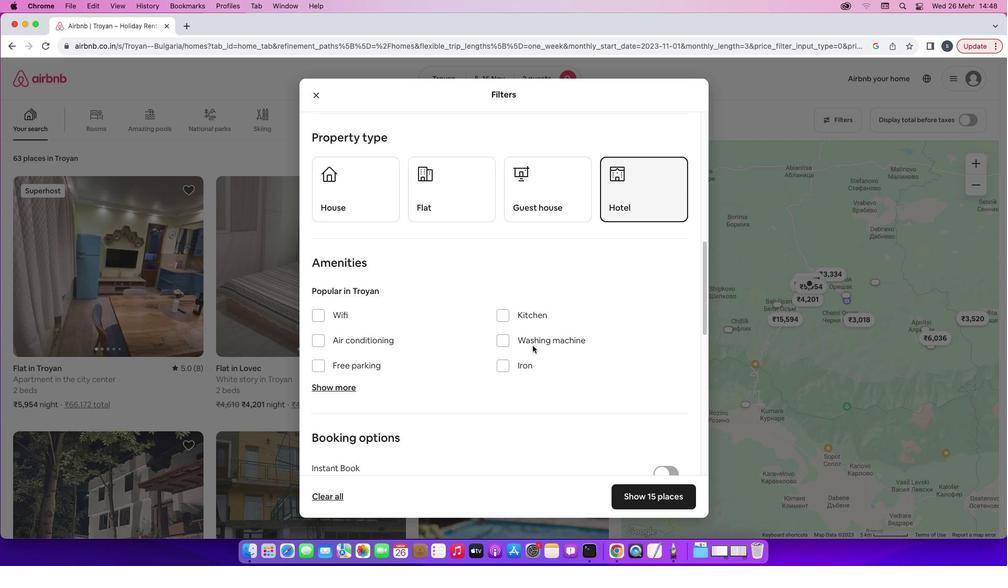 
Action: Mouse moved to (529, 366)
Screenshot: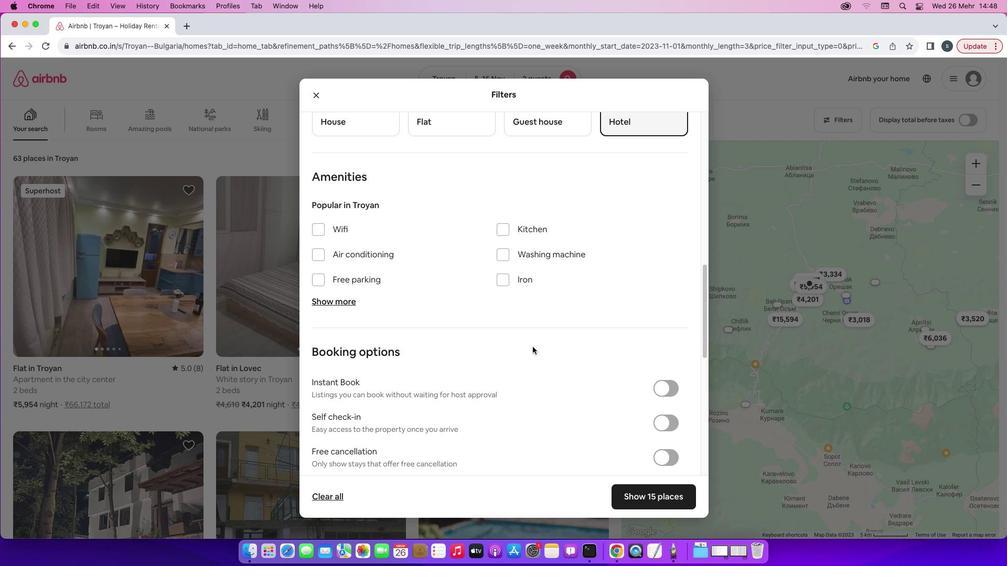 
Action: Mouse scrolled (529, 366) with delta (6, -20)
Screenshot: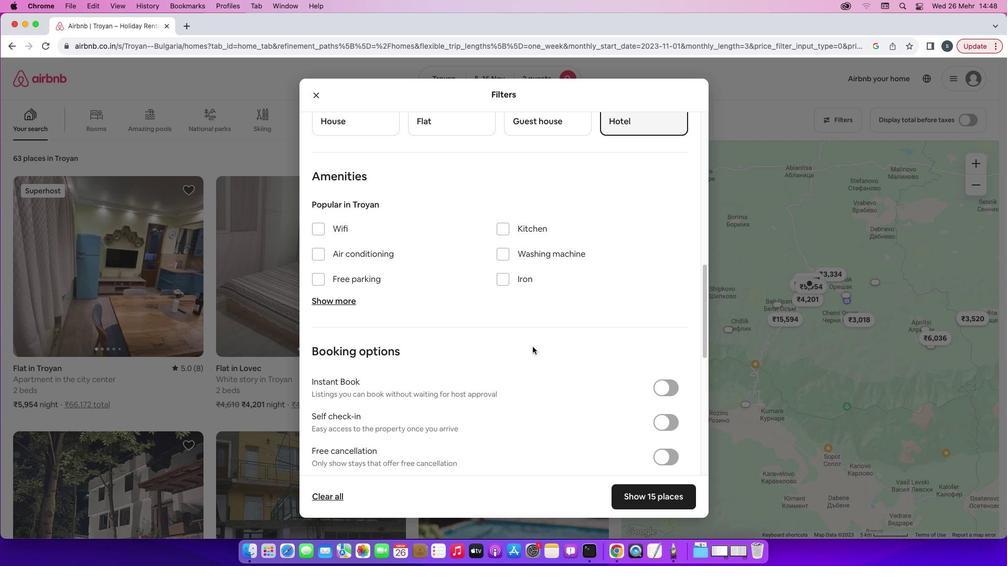 
Action: Mouse scrolled (529, 366) with delta (6, -20)
Screenshot: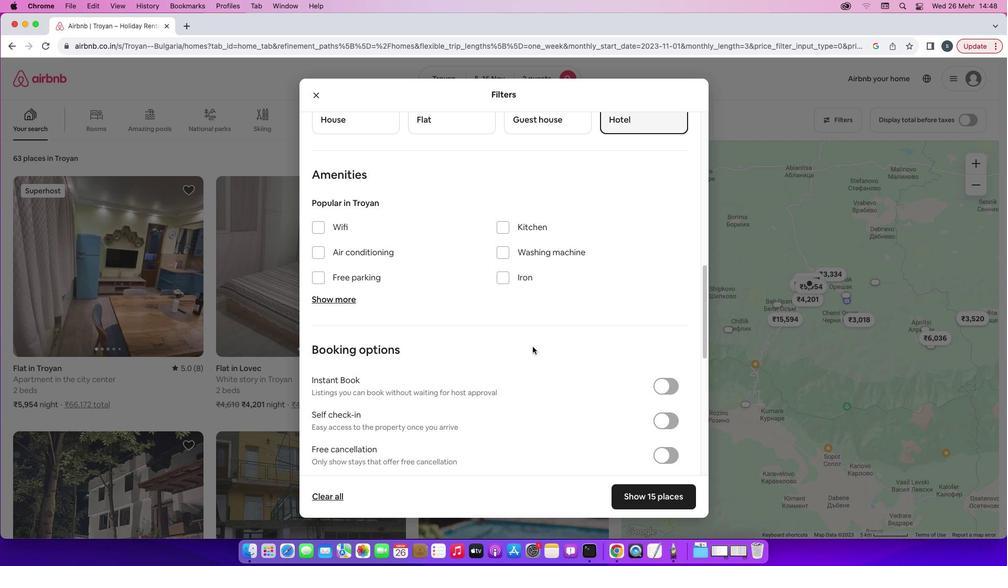 
Action: Mouse scrolled (529, 366) with delta (6, -21)
Screenshot: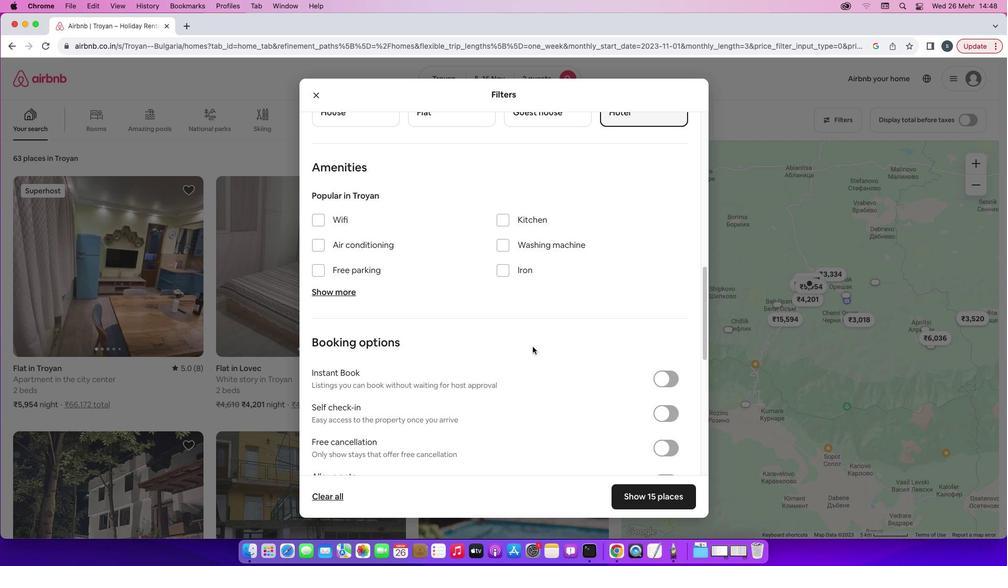 
Action: Mouse moved to (652, 375)
Screenshot: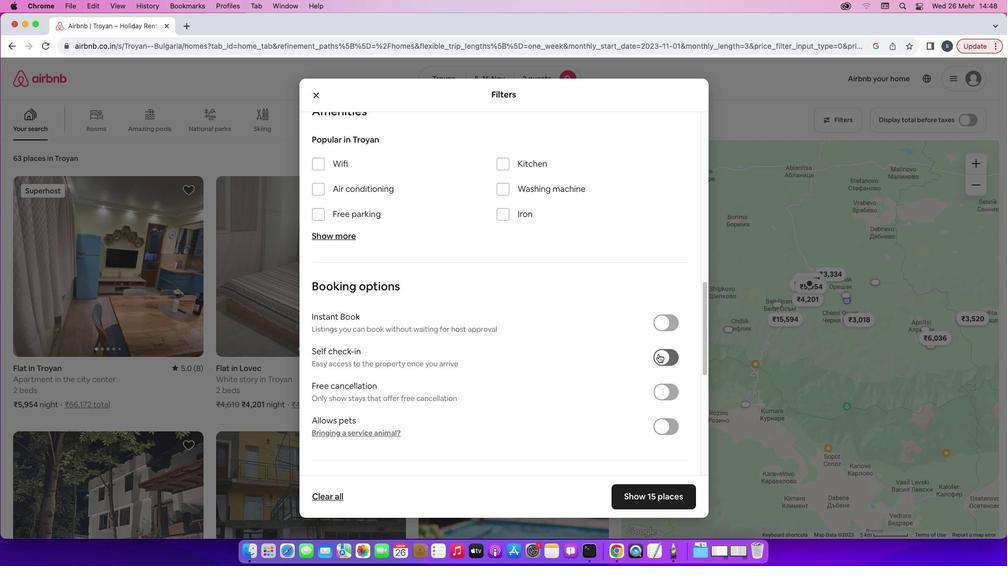 
Action: Mouse pressed left at (652, 375)
Screenshot: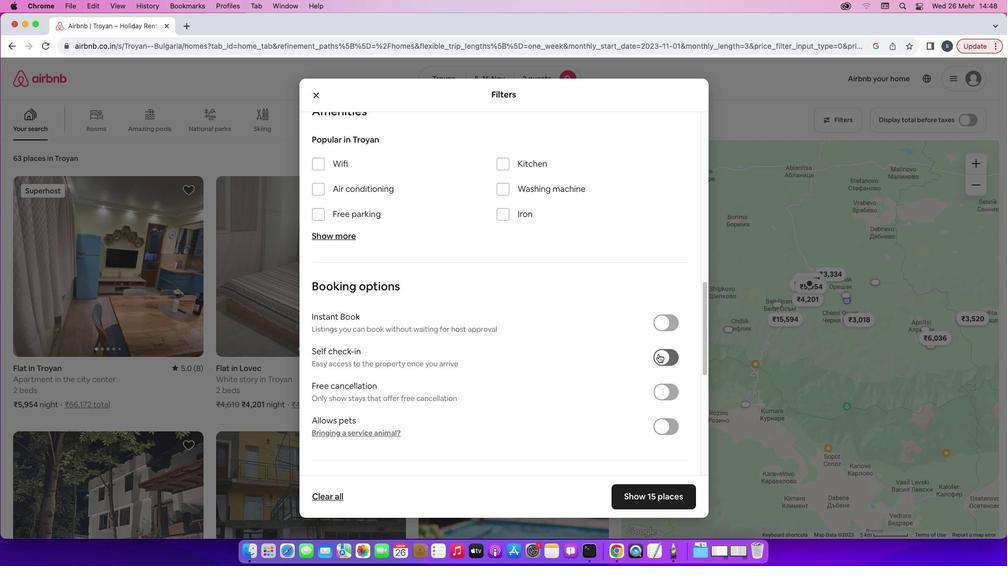 
Action: Mouse moved to (635, 532)
Screenshot: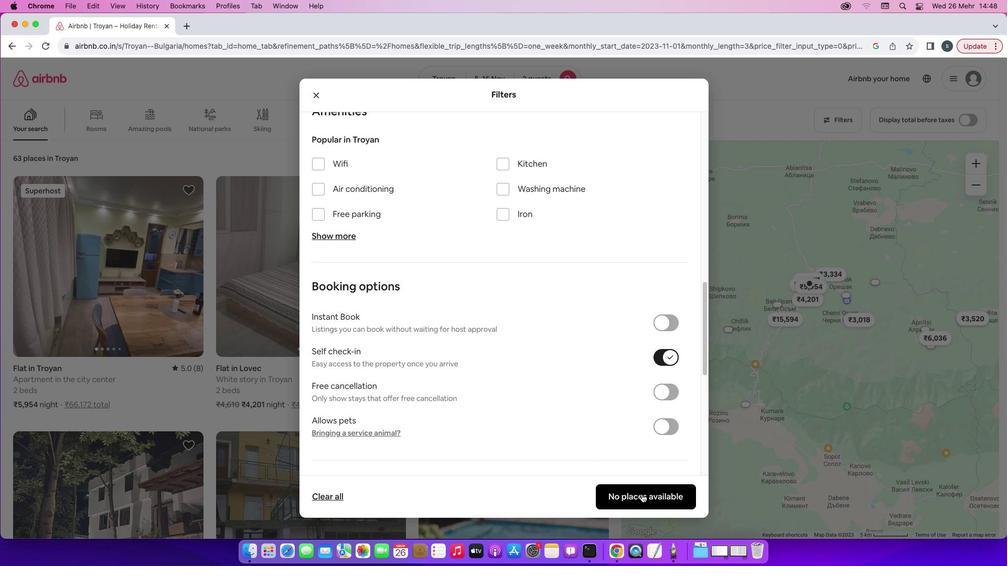
Action: Mouse pressed left at (635, 532)
Screenshot: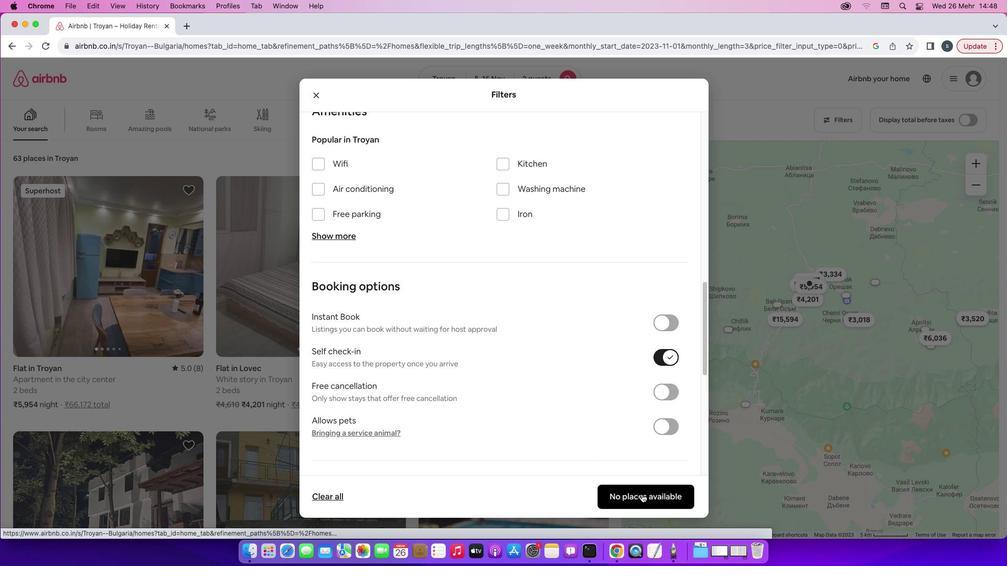 
Action: Mouse moved to (483, 186)
Screenshot: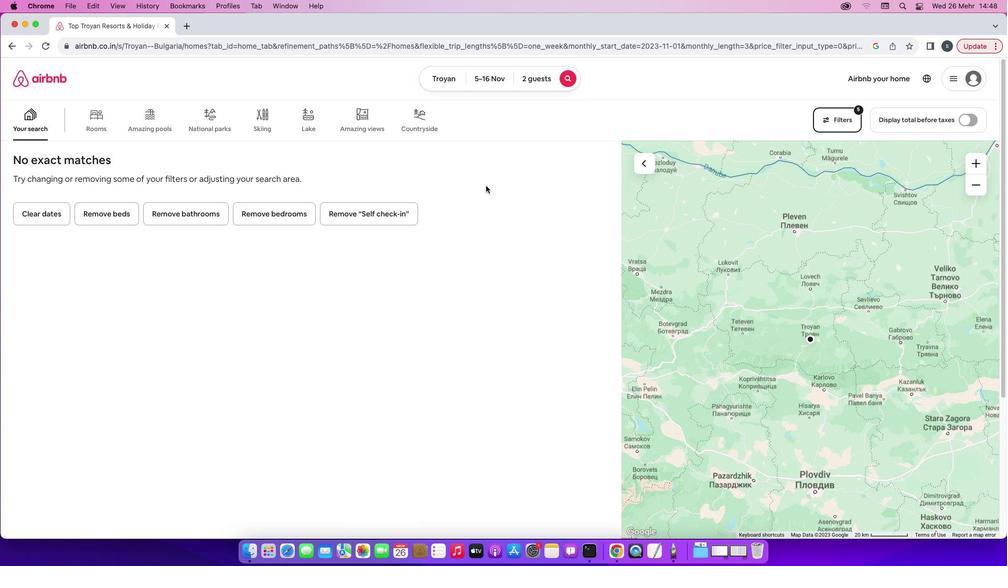
